 Task: Add Garden Of Life Vanilla Grass Fed Collagen Protein Powder to the cart.
Action: Mouse moved to (223, 117)
Screenshot: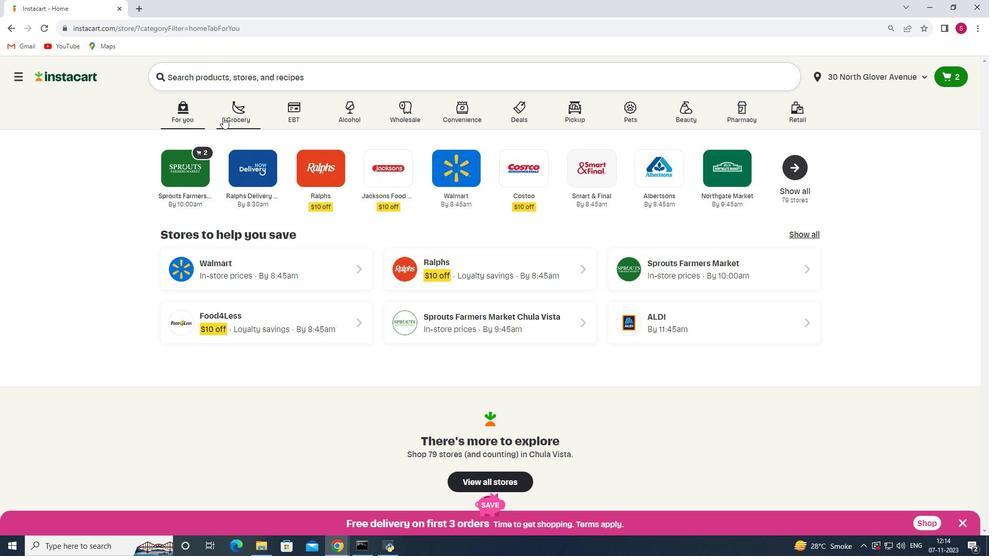
Action: Mouse pressed left at (223, 117)
Screenshot: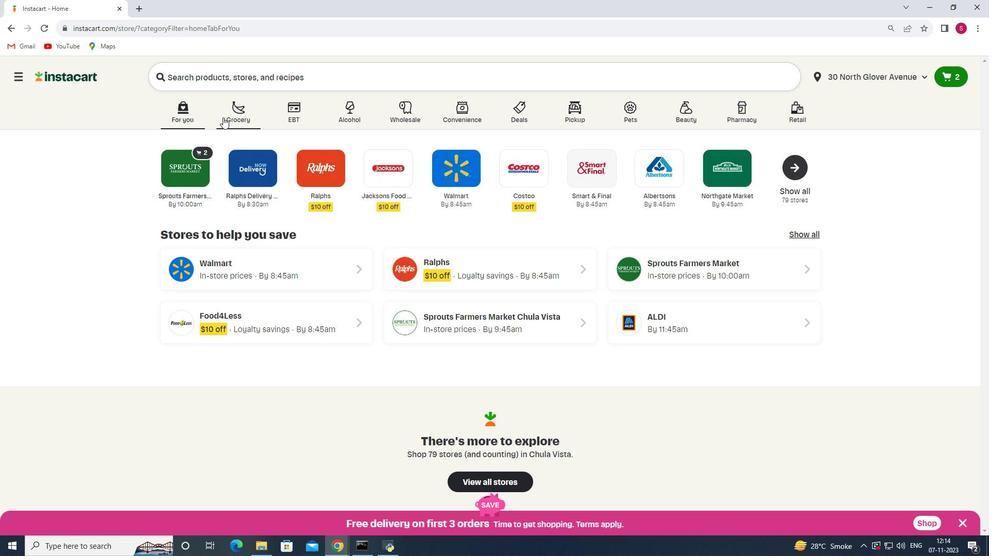 
Action: Mouse moved to (215, 288)
Screenshot: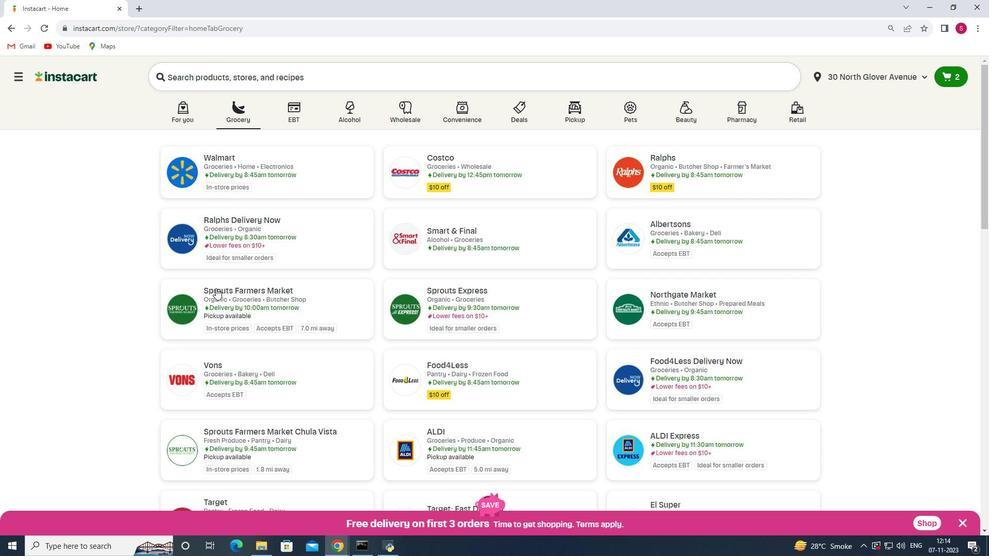 
Action: Mouse pressed left at (215, 288)
Screenshot: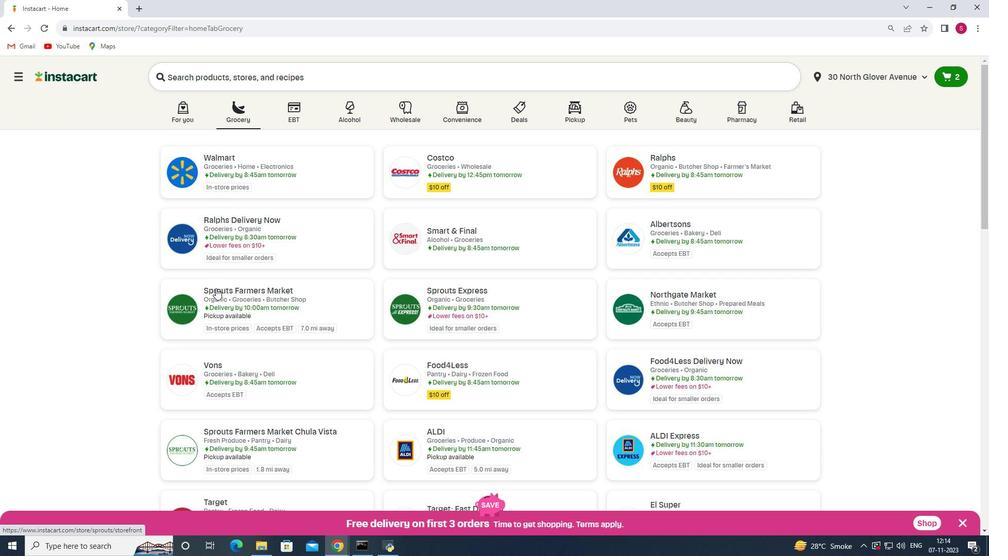 
Action: Mouse moved to (100, 315)
Screenshot: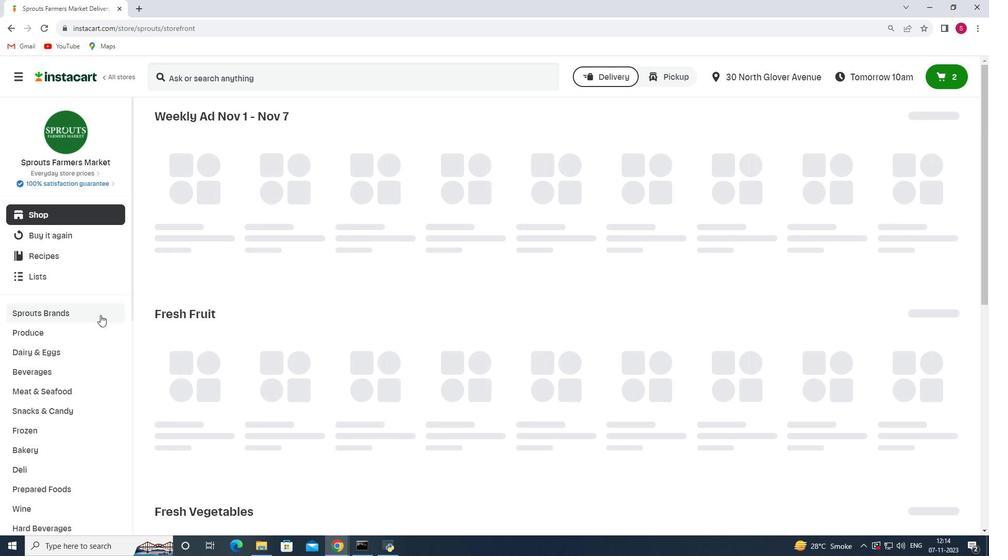 
Action: Mouse scrolled (100, 314) with delta (0, 0)
Screenshot: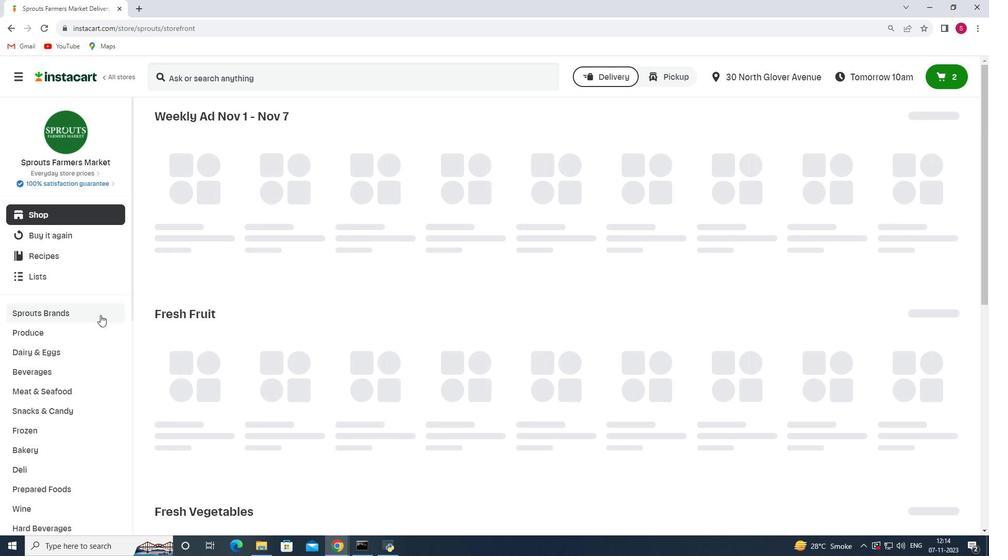 
Action: Mouse scrolled (100, 314) with delta (0, 0)
Screenshot: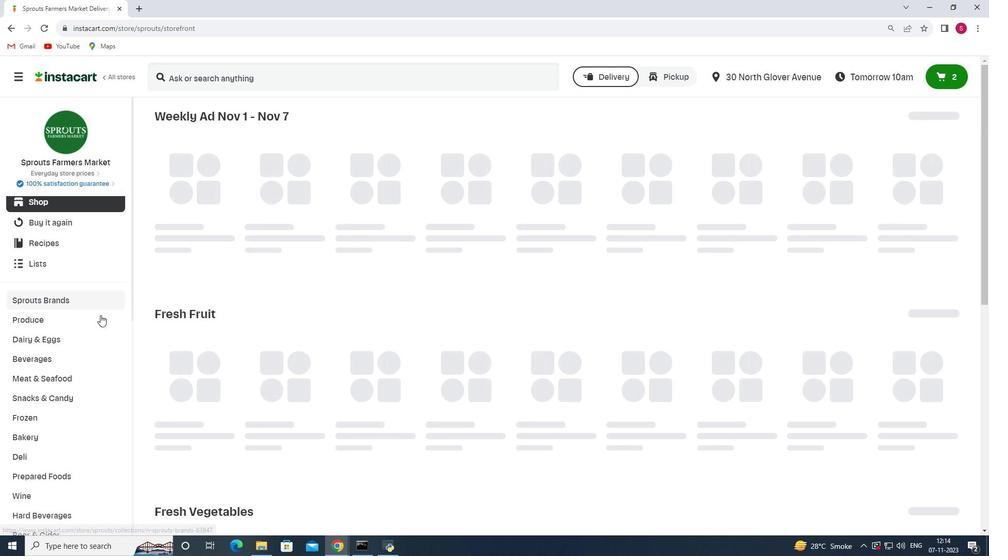 
Action: Mouse scrolled (100, 314) with delta (0, 0)
Screenshot: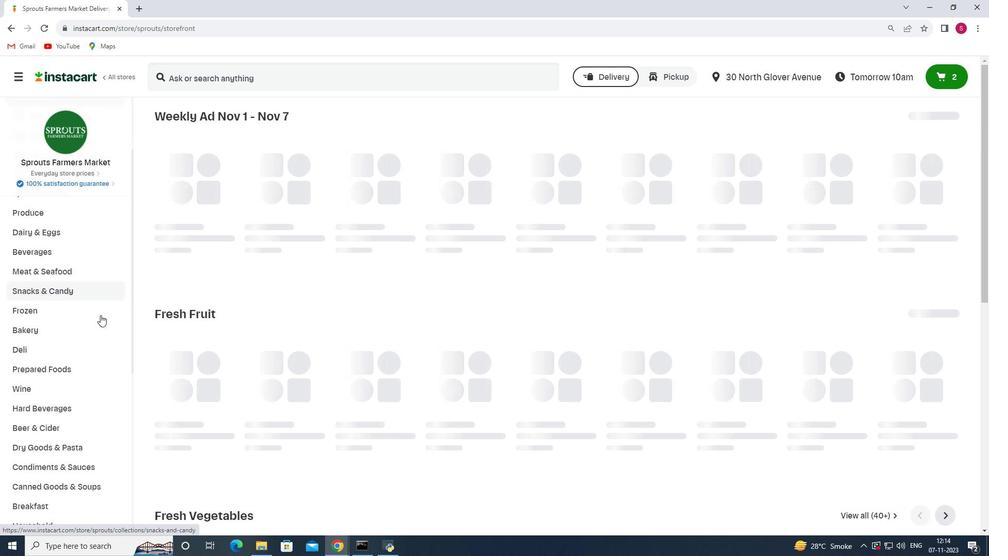 
Action: Mouse scrolled (100, 314) with delta (0, 0)
Screenshot: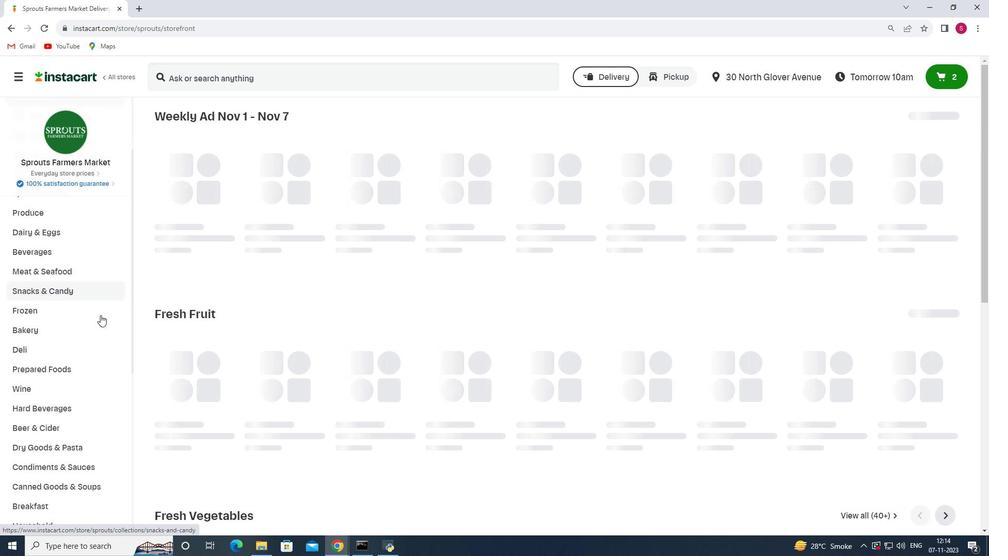 
Action: Mouse scrolled (100, 314) with delta (0, 0)
Screenshot: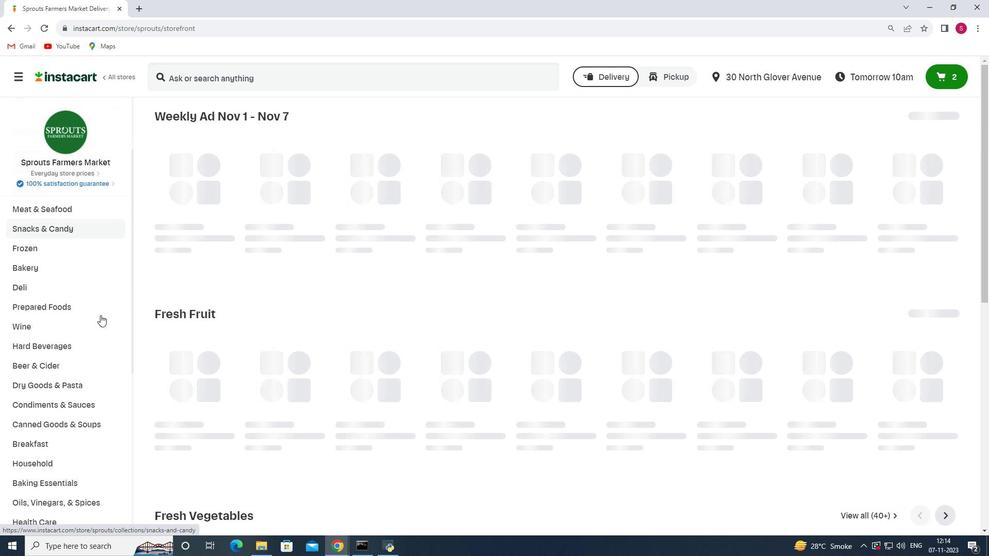 
Action: Mouse scrolled (100, 314) with delta (0, 0)
Screenshot: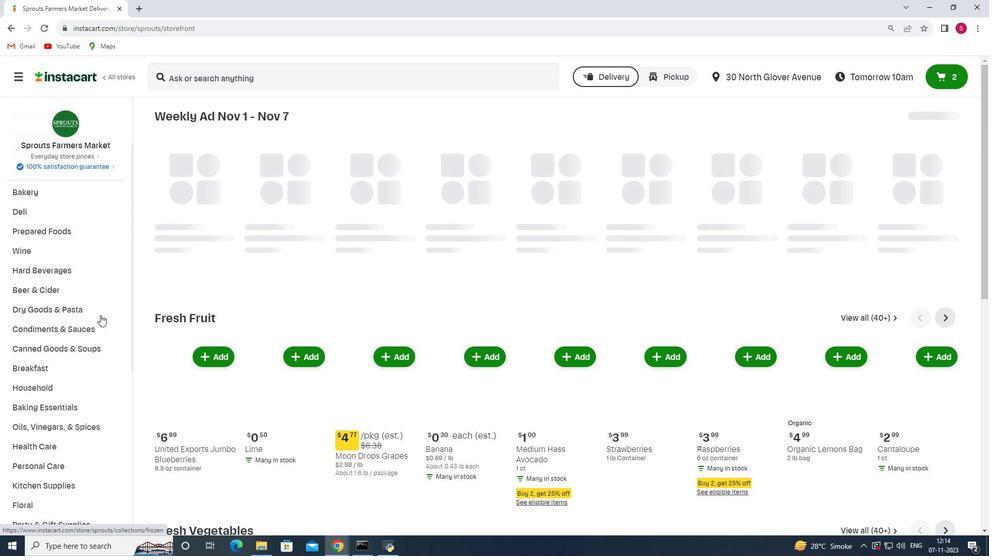
Action: Mouse moved to (99, 315)
Screenshot: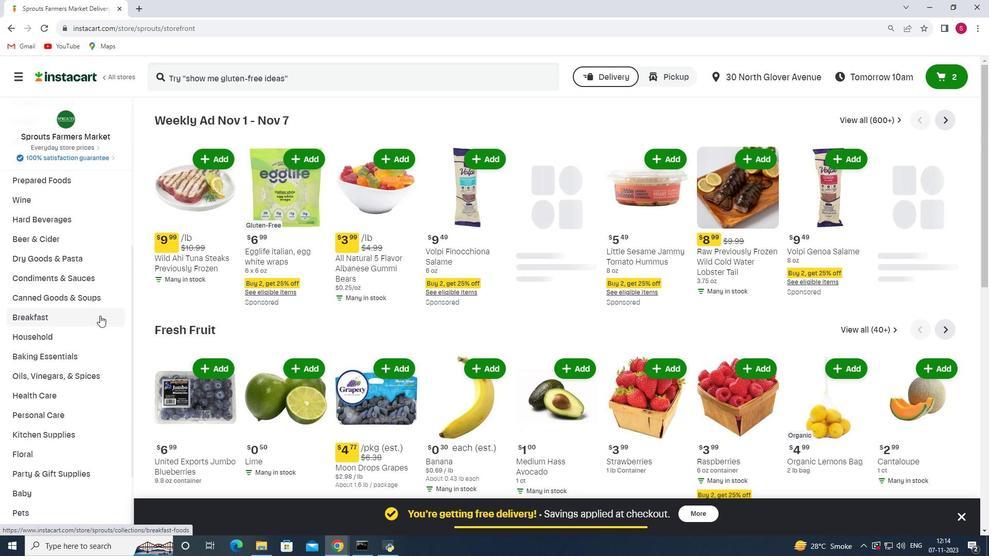 
Action: Mouse scrolled (99, 315) with delta (0, 0)
Screenshot: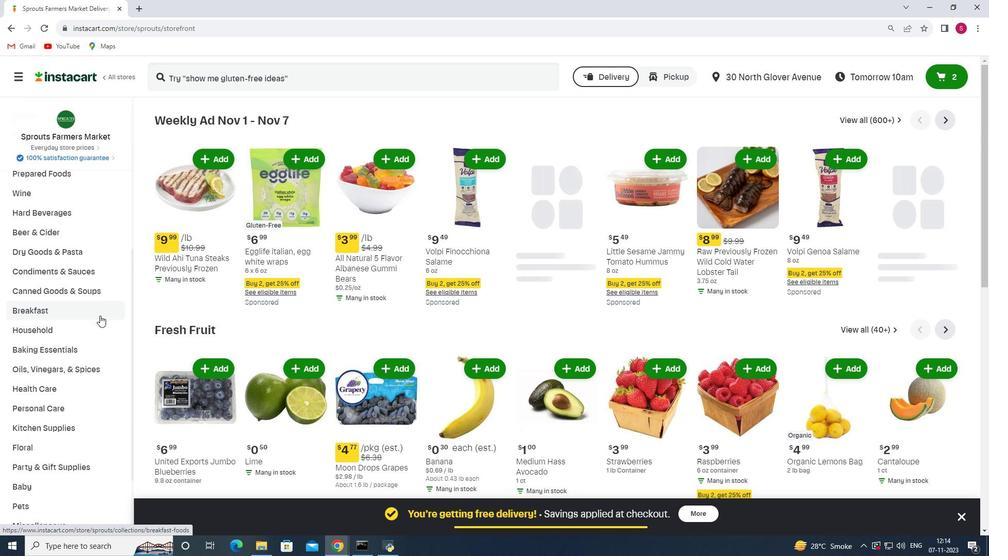 
Action: Mouse moved to (75, 341)
Screenshot: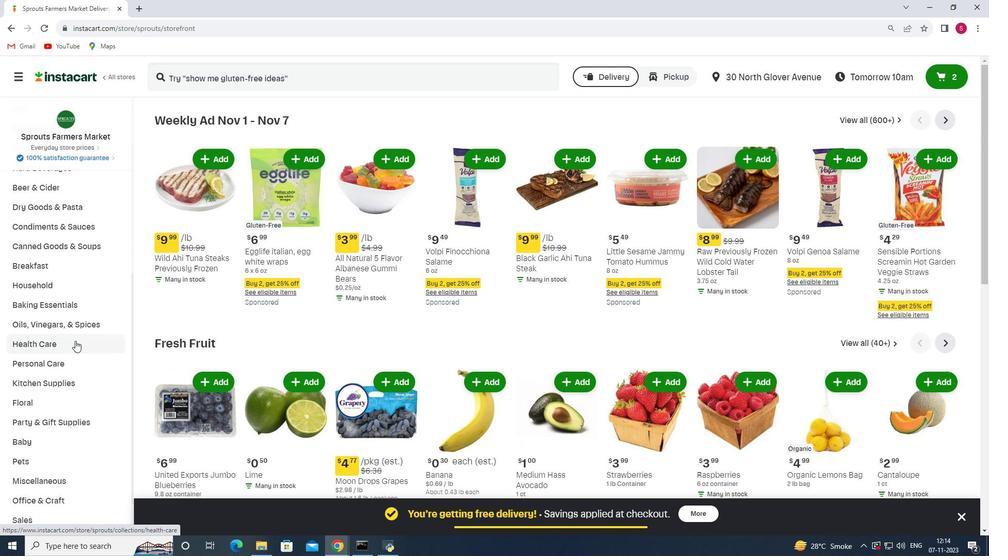 
Action: Mouse pressed left at (75, 341)
Screenshot: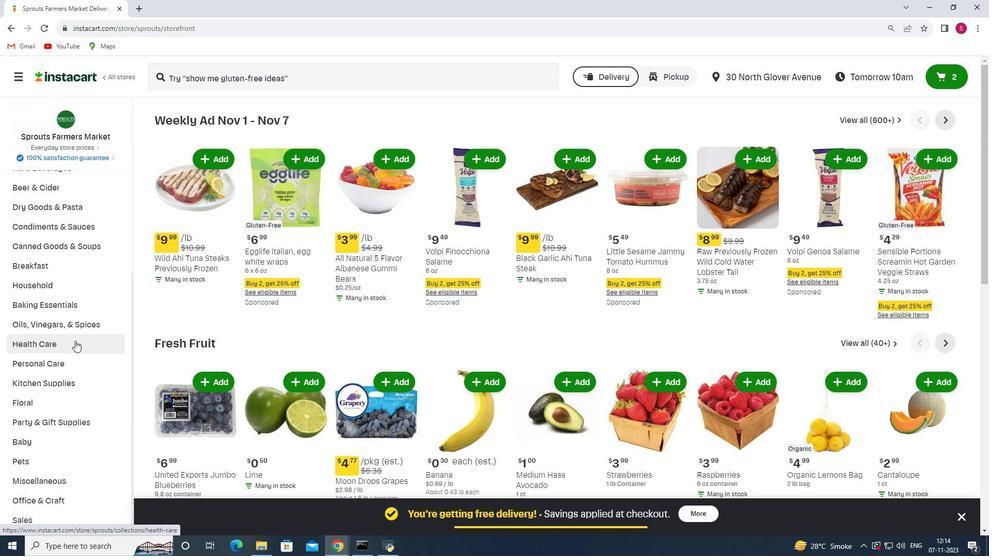 
Action: Mouse moved to (344, 138)
Screenshot: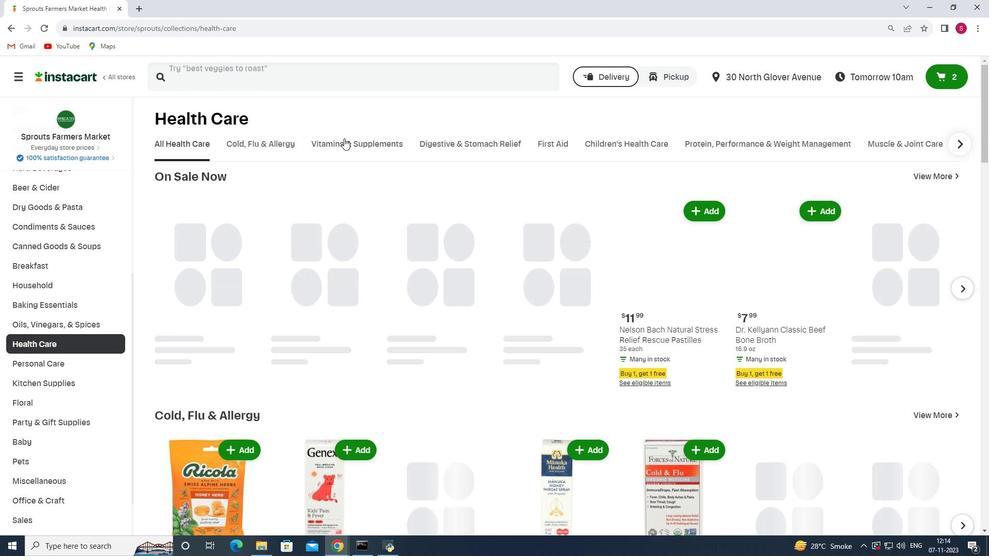 
Action: Mouse pressed left at (344, 138)
Screenshot: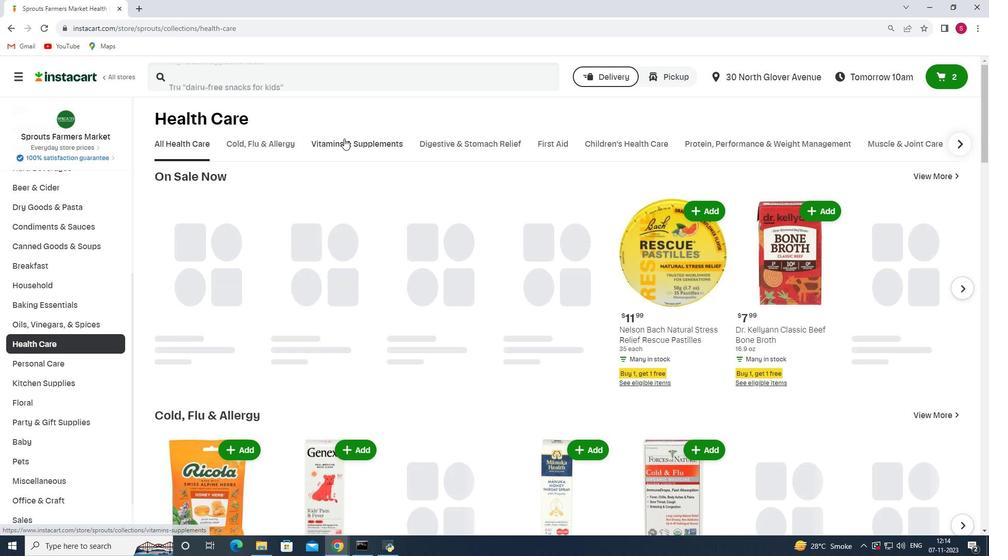 
Action: Mouse moved to (389, 180)
Screenshot: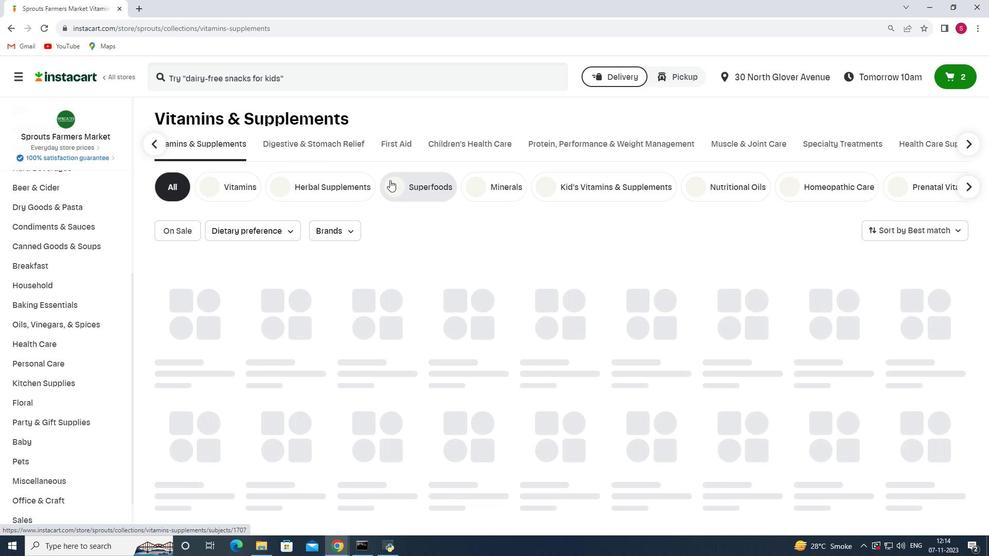 
Action: Mouse pressed left at (389, 180)
Screenshot: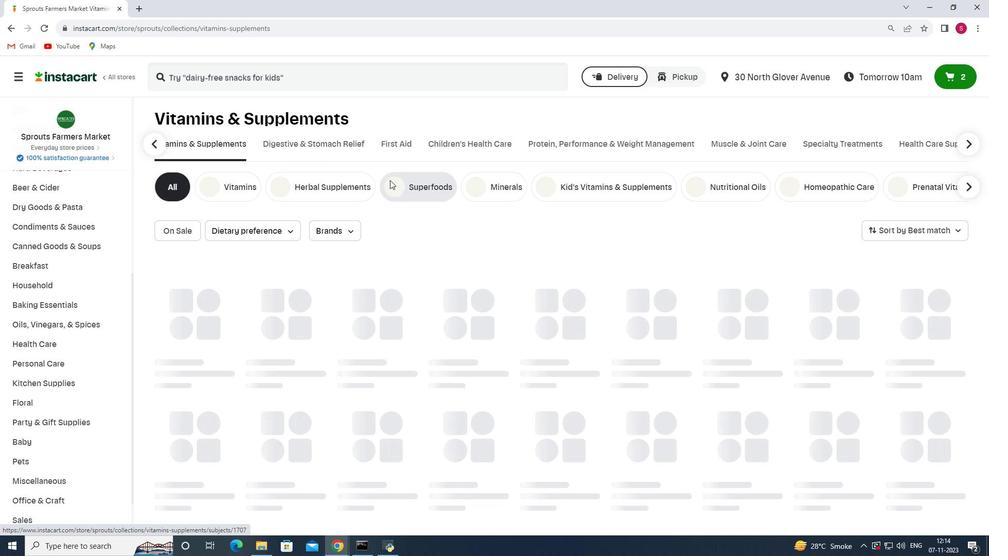 
Action: Mouse moved to (295, 78)
Screenshot: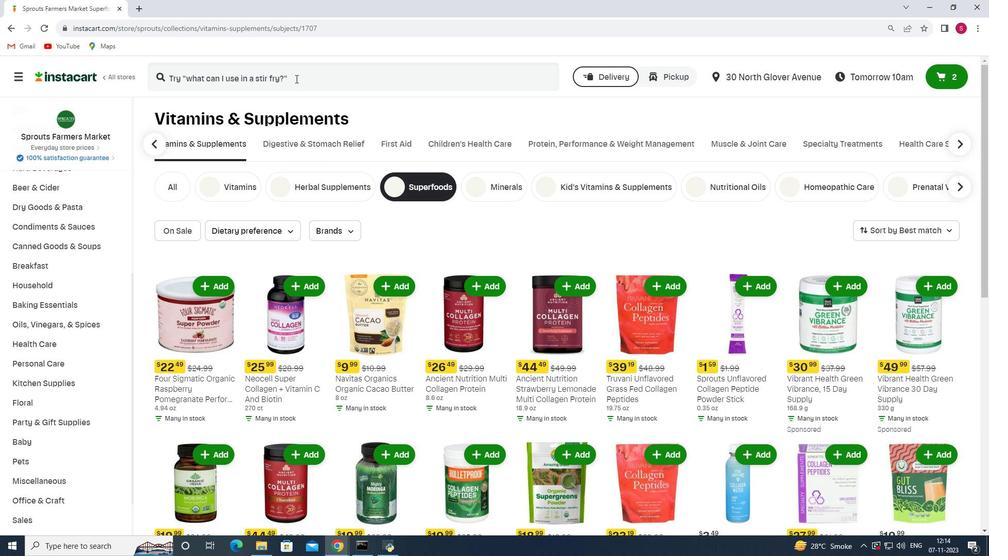 
Action: Mouse pressed left at (295, 78)
Screenshot: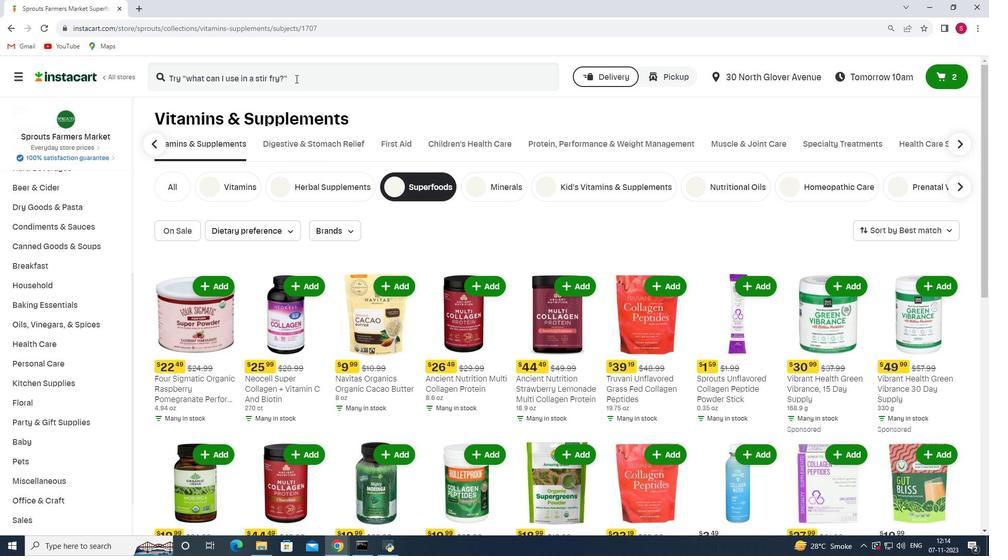 
Action: Key pressed <Key.shift>Garden<Key.space><Key.shift>Of<Key.space><Key.shift>life<Key.space><Key.shift>Vanilla<Key.space><Key.shift>Grass<Key.space><Key.shift>Fed<Key.space><Key.shift>Collagen<Key.space><Key.shift>Protein<Key.space><Key.shift>Powder<Key.enter>
Screenshot: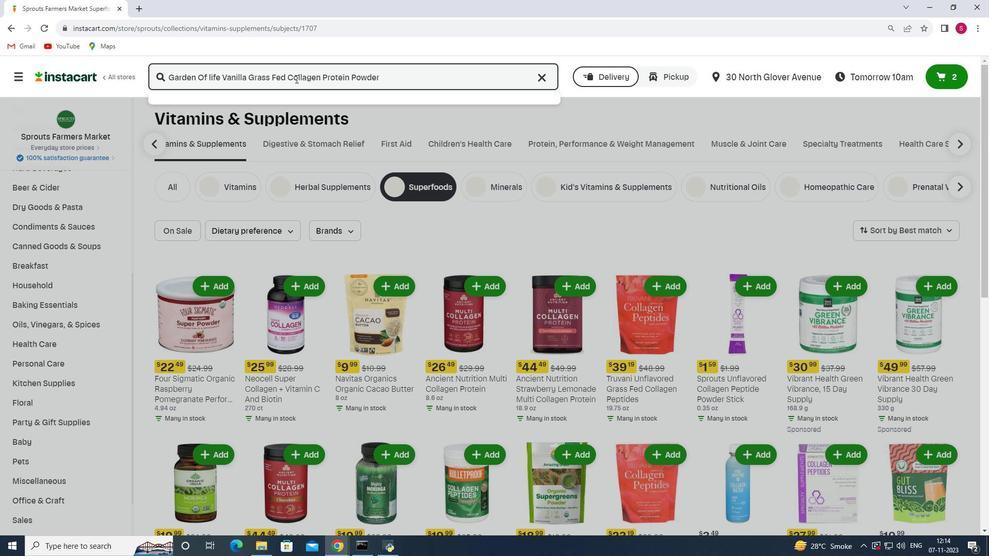 
Action: Mouse moved to (374, 191)
Screenshot: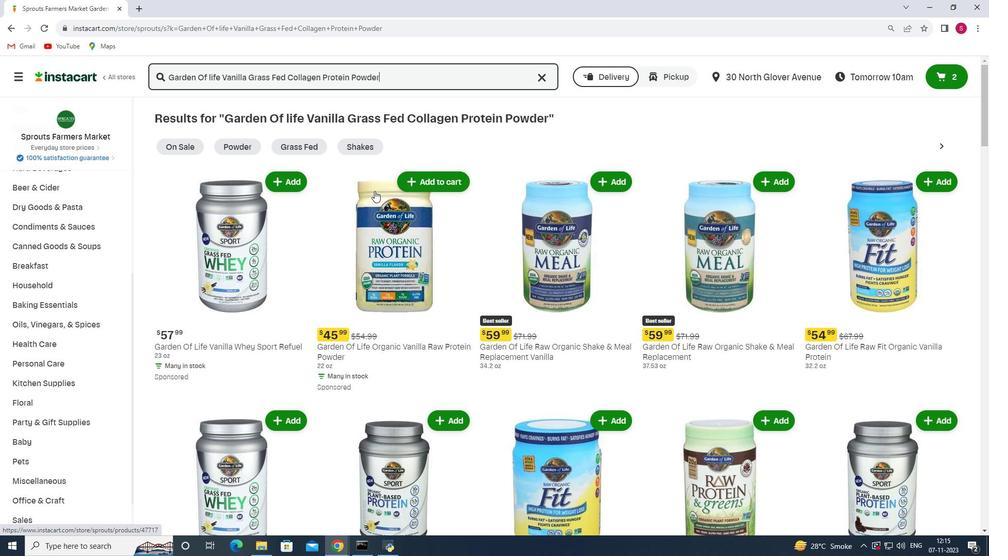 
Action: Mouse scrolled (374, 190) with delta (0, 0)
Screenshot: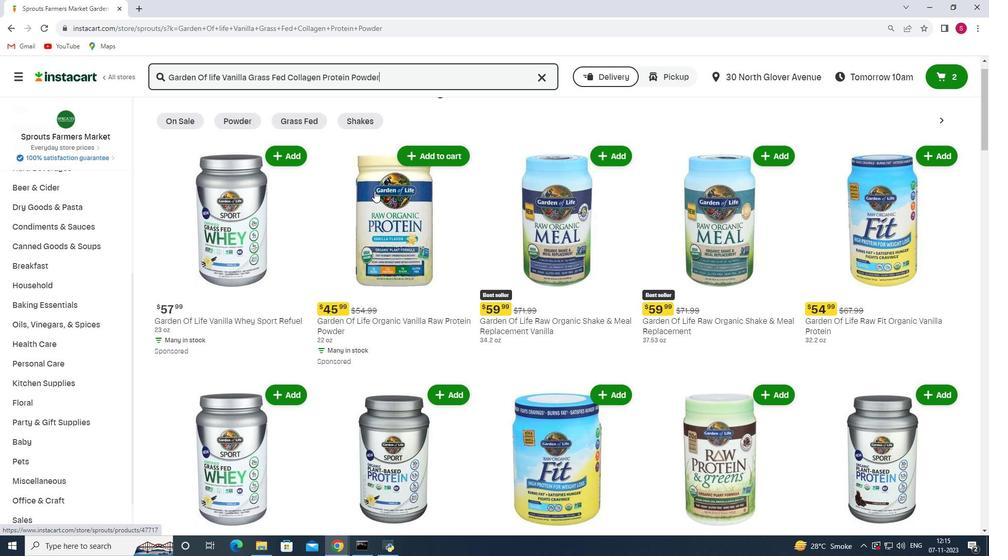 
Action: Mouse scrolled (374, 190) with delta (0, 0)
Screenshot: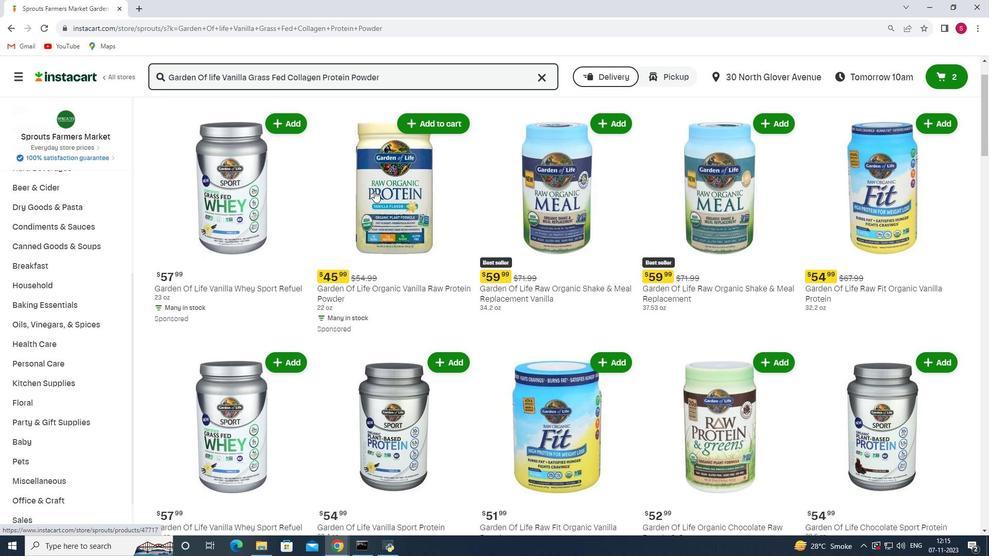 
Action: Mouse scrolled (374, 190) with delta (0, 0)
Screenshot: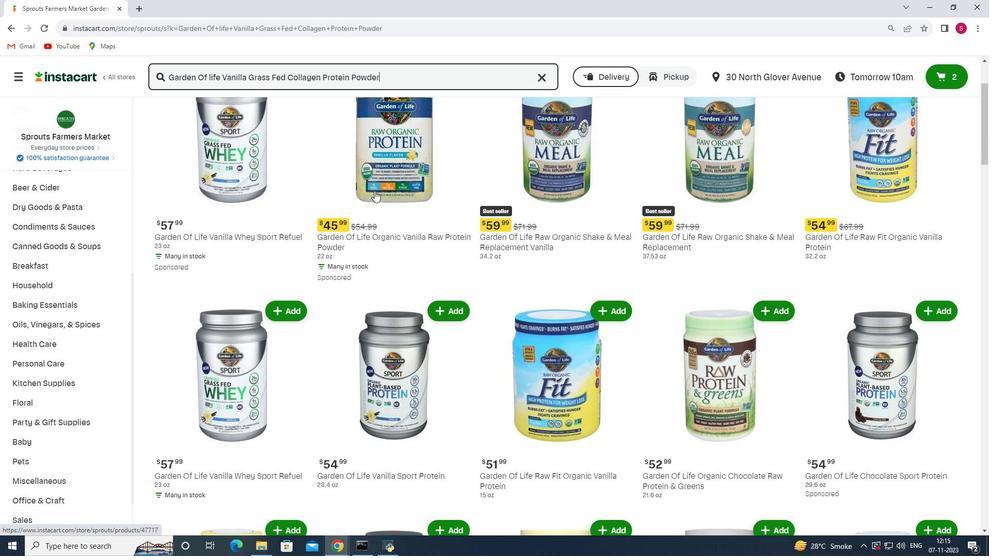 
Action: Mouse scrolled (374, 190) with delta (0, 0)
Screenshot: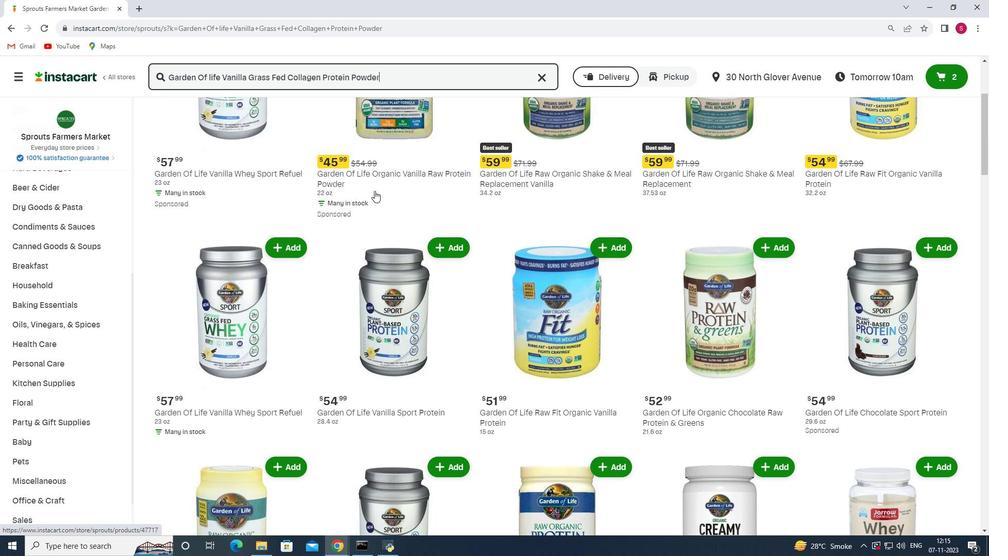 
Action: Mouse scrolled (374, 190) with delta (0, 0)
Screenshot: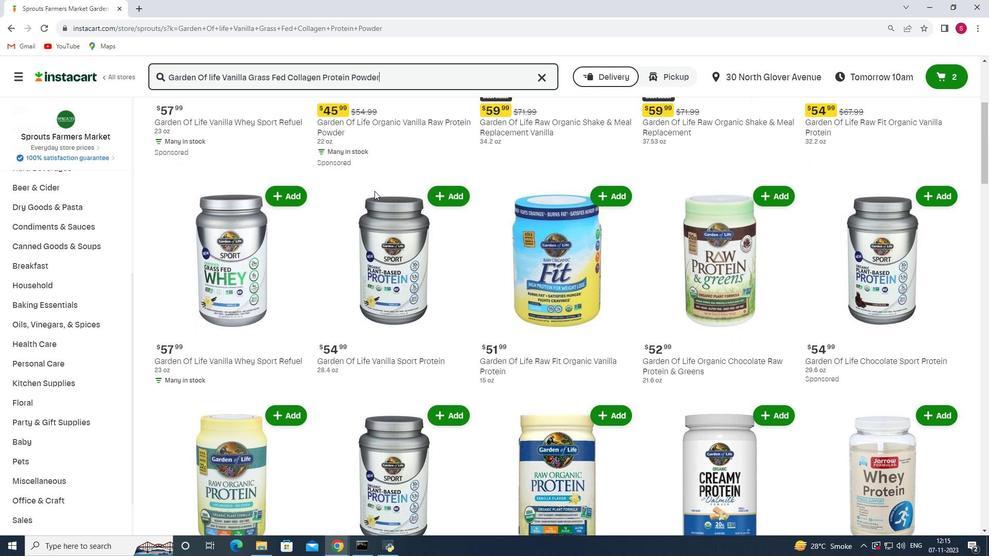 
Action: Mouse scrolled (374, 190) with delta (0, 0)
Screenshot: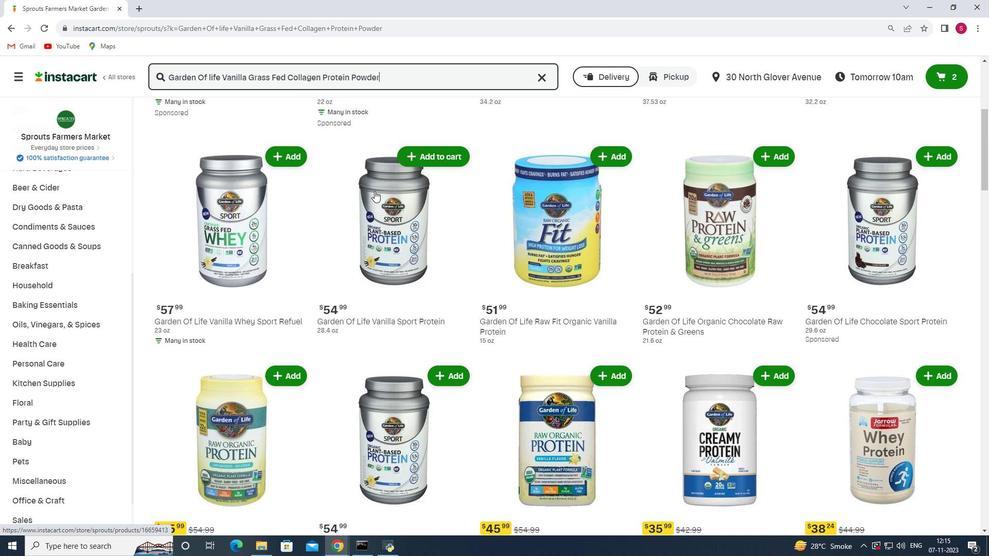 
Action: Mouse scrolled (374, 190) with delta (0, 0)
Screenshot: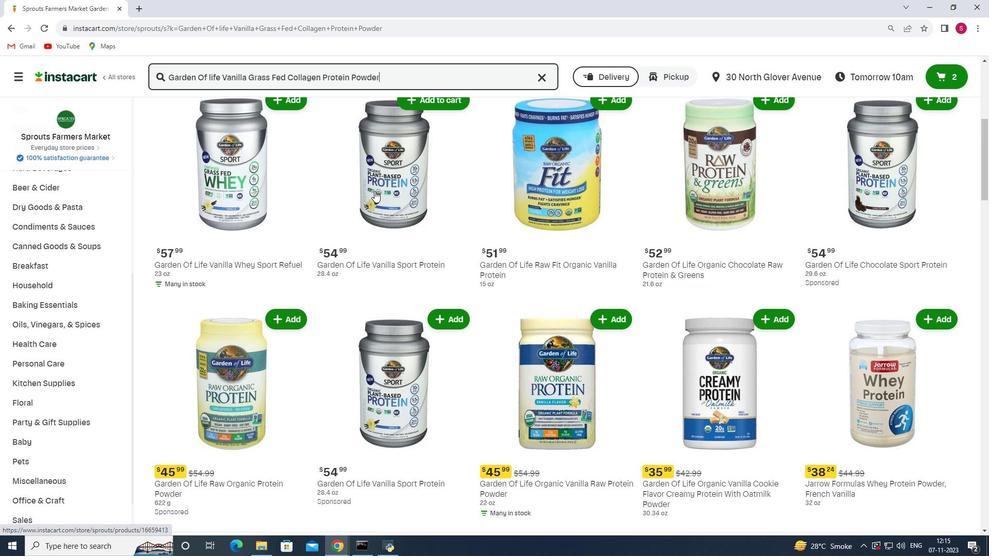 
Action: Mouse scrolled (374, 190) with delta (0, 0)
Screenshot: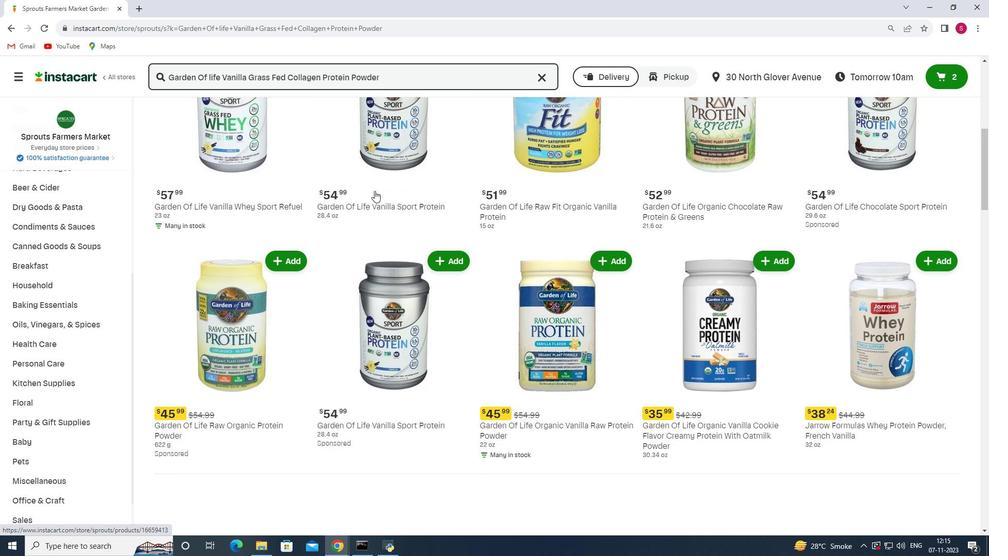 
Action: Mouse scrolled (374, 190) with delta (0, 0)
Screenshot: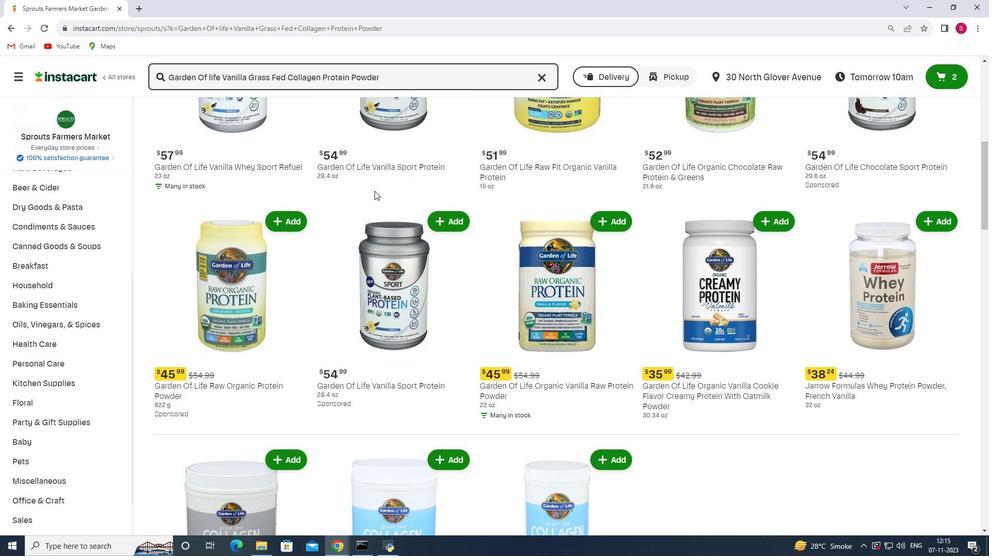 
Action: Mouse scrolled (374, 190) with delta (0, 0)
Screenshot: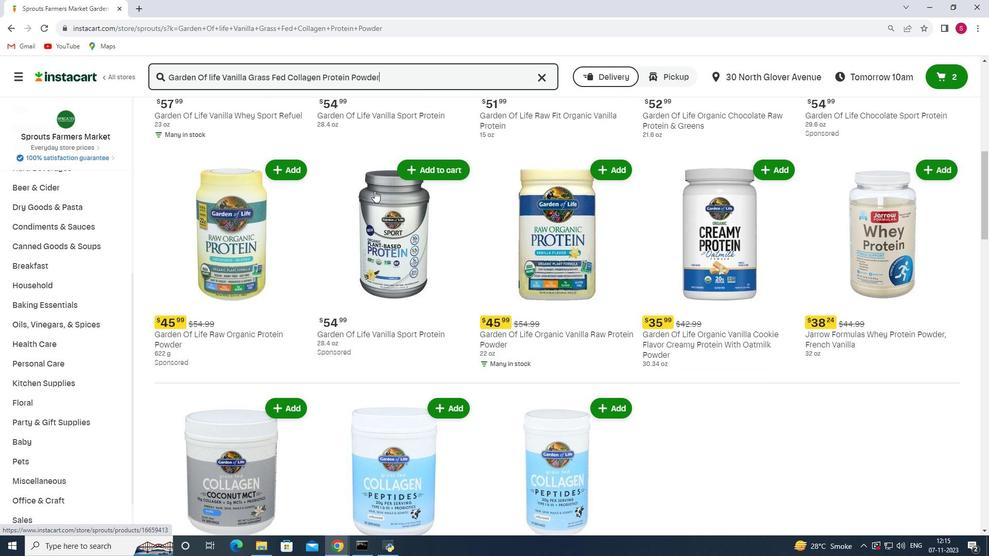 
Action: Mouse scrolled (374, 190) with delta (0, 0)
Screenshot: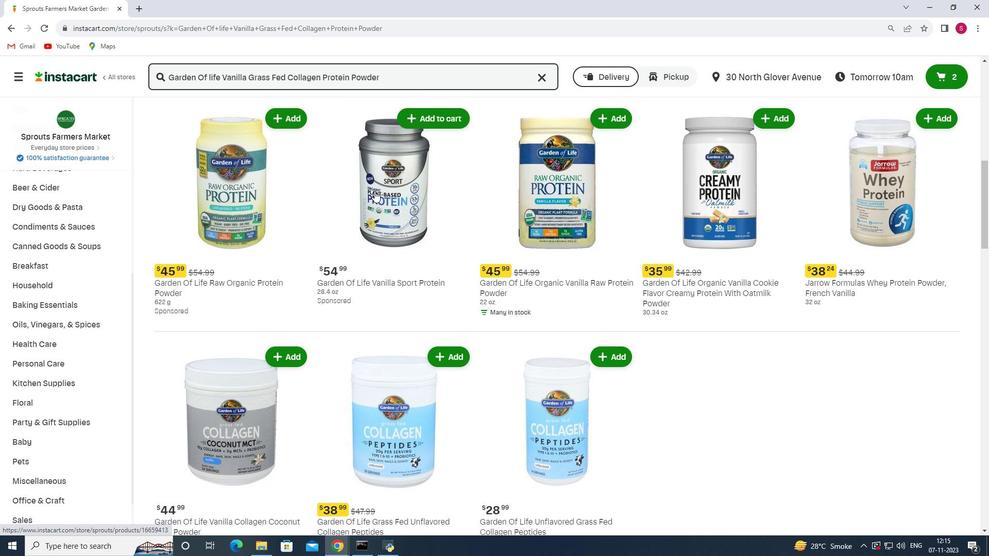 
Action: Mouse scrolled (374, 190) with delta (0, 0)
Screenshot: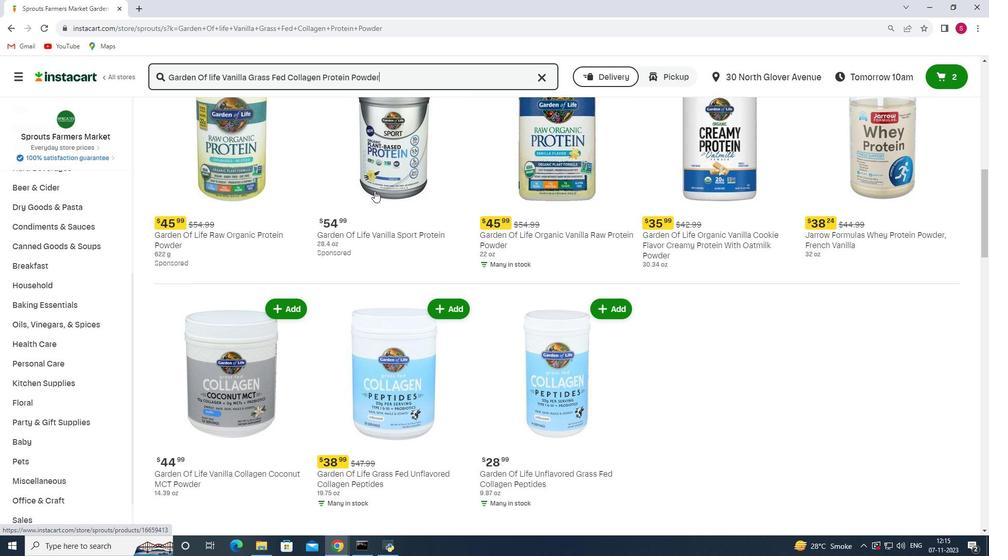 
Action: Mouse scrolled (374, 190) with delta (0, 0)
Screenshot: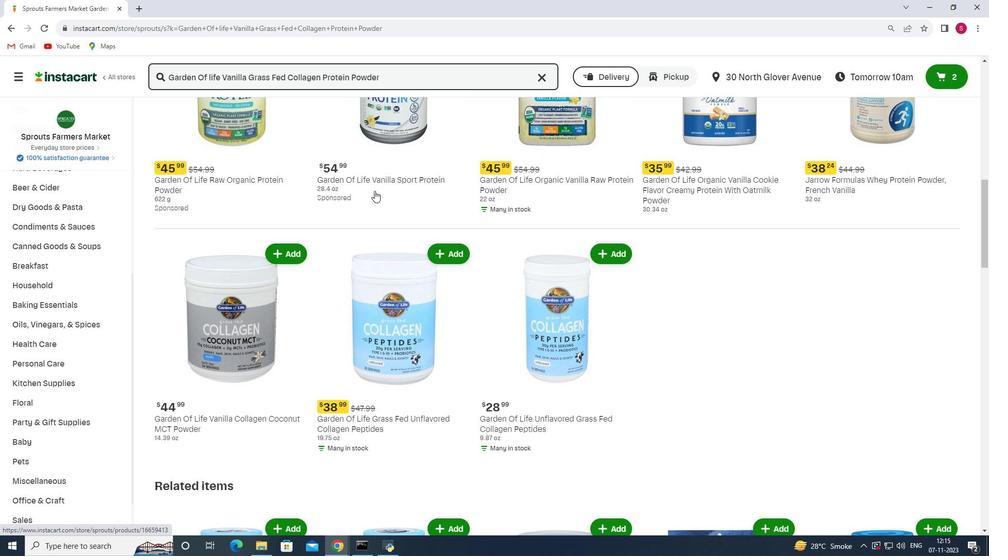 
Action: Mouse scrolled (374, 190) with delta (0, 0)
Screenshot: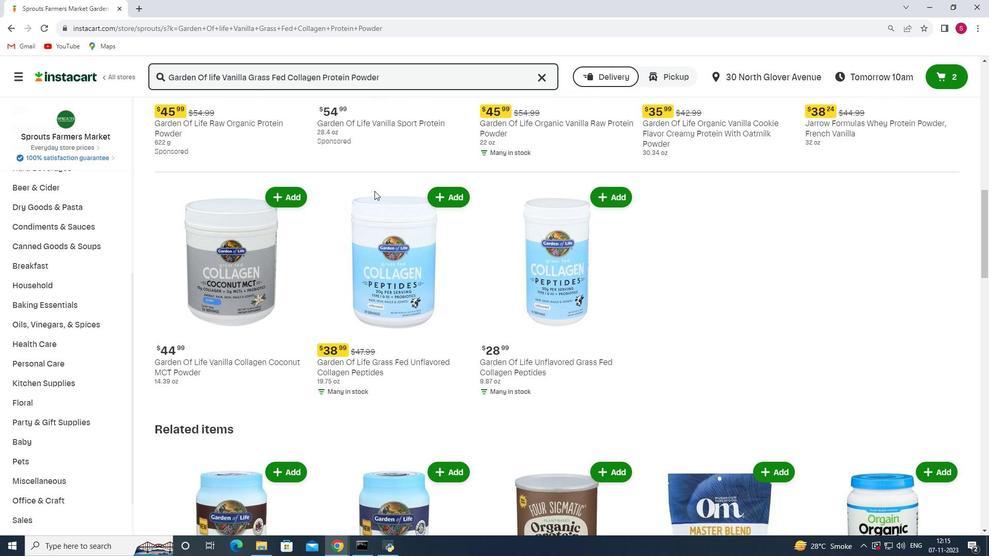 
Action: Mouse scrolled (374, 190) with delta (0, 0)
Screenshot: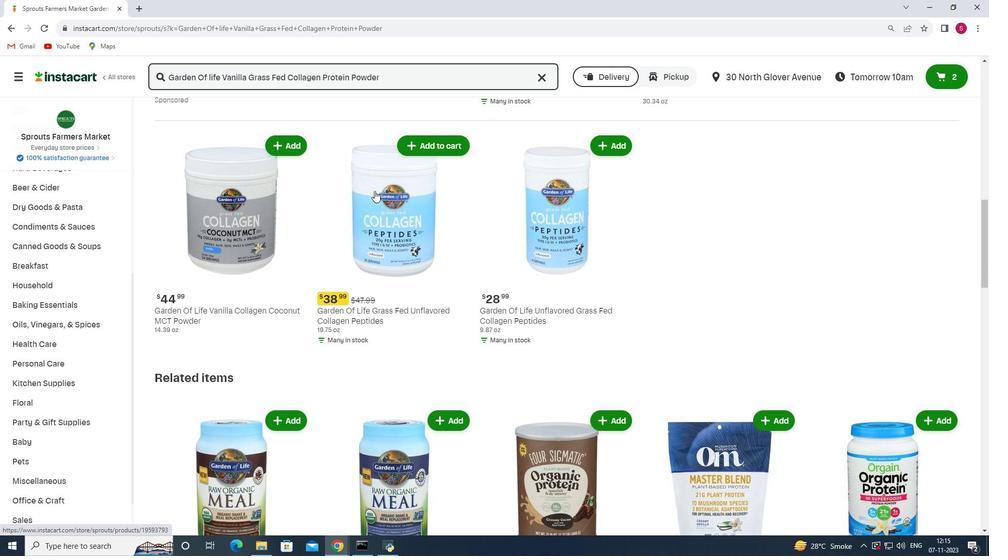 
Action: Mouse scrolled (374, 190) with delta (0, 0)
Screenshot: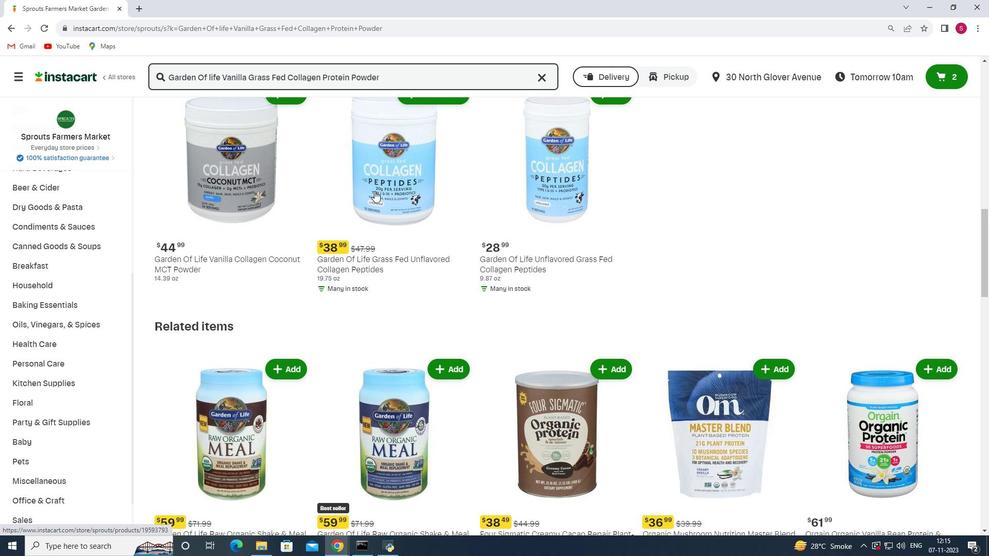 
Action: Mouse scrolled (374, 190) with delta (0, 0)
Screenshot: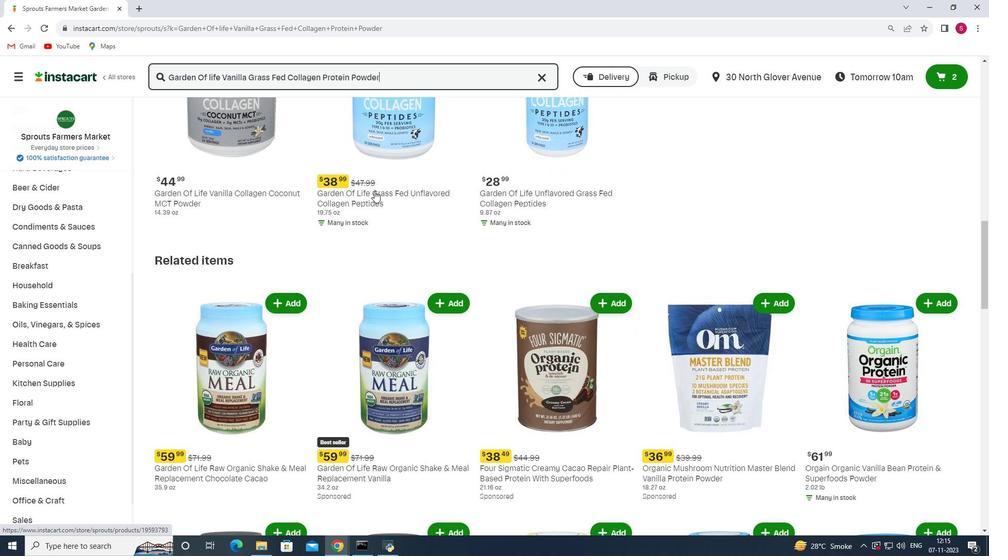 
Action: Mouse scrolled (374, 190) with delta (0, 0)
Screenshot: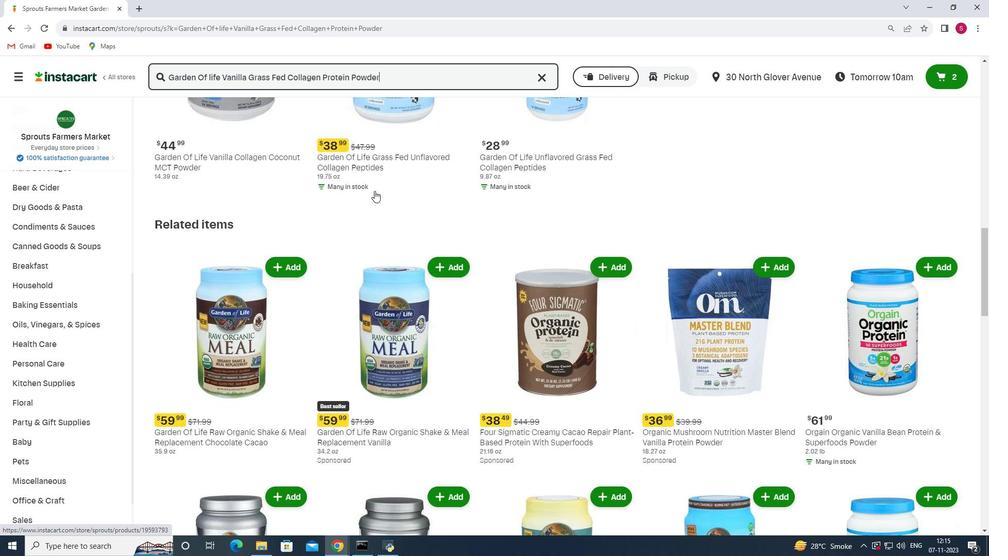 
Action: Mouse scrolled (374, 190) with delta (0, 0)
Screenshot: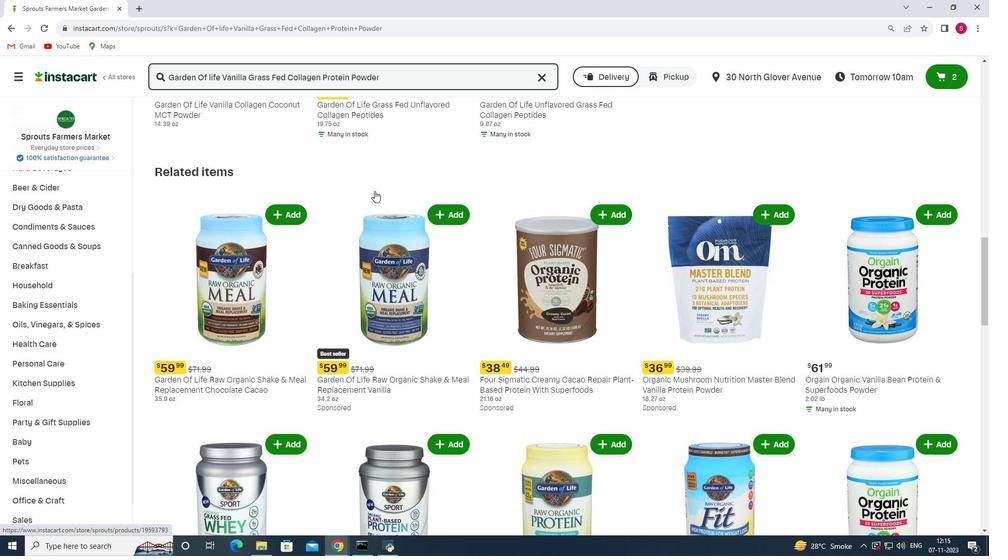 
Action: Mouse scrolled (374, 190) with delta (0, 0)
Screenshot: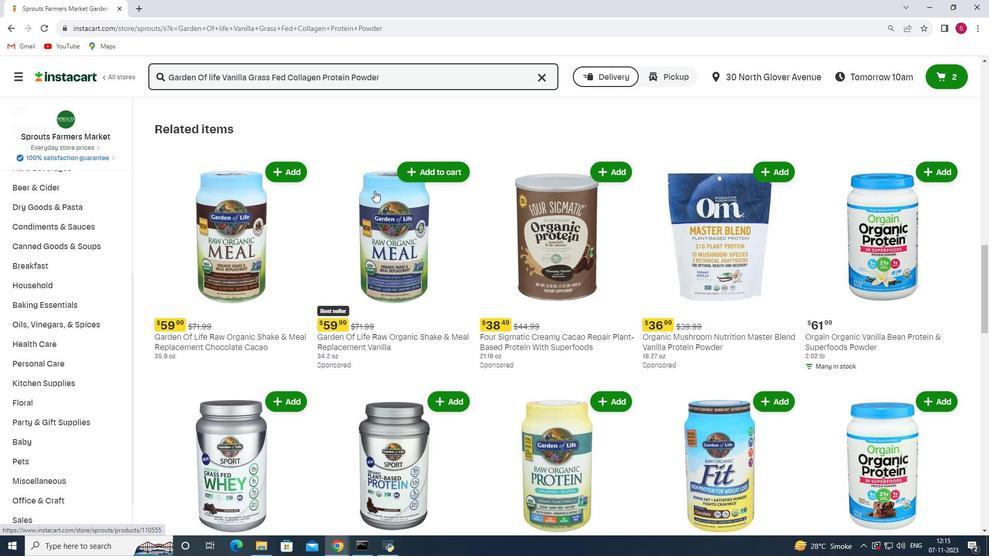 
Action: Mouse scrolled (374, 190) with delta (0, 0)
Screenshot: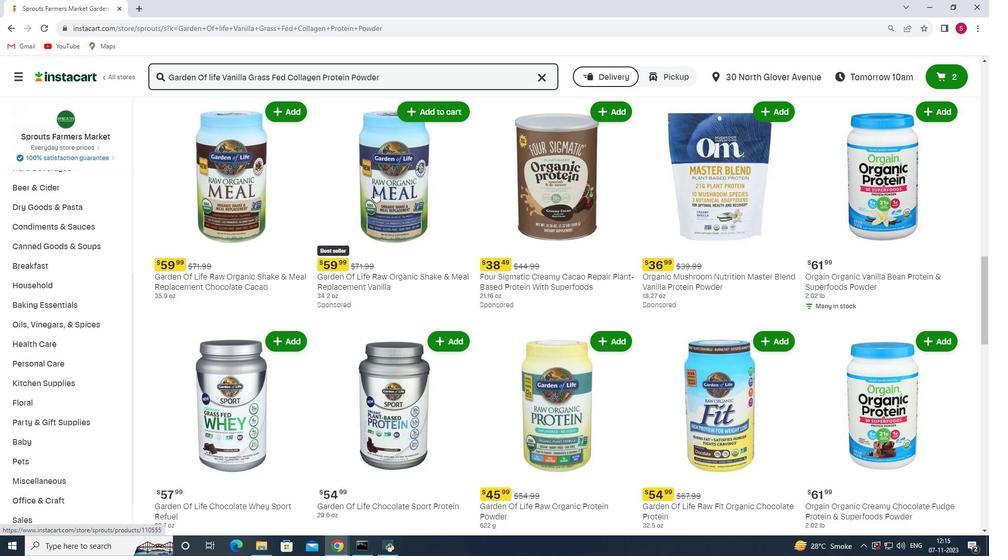 
Action: Mouse scrolled (374, 190) with delta (0, 0)
Screenshot: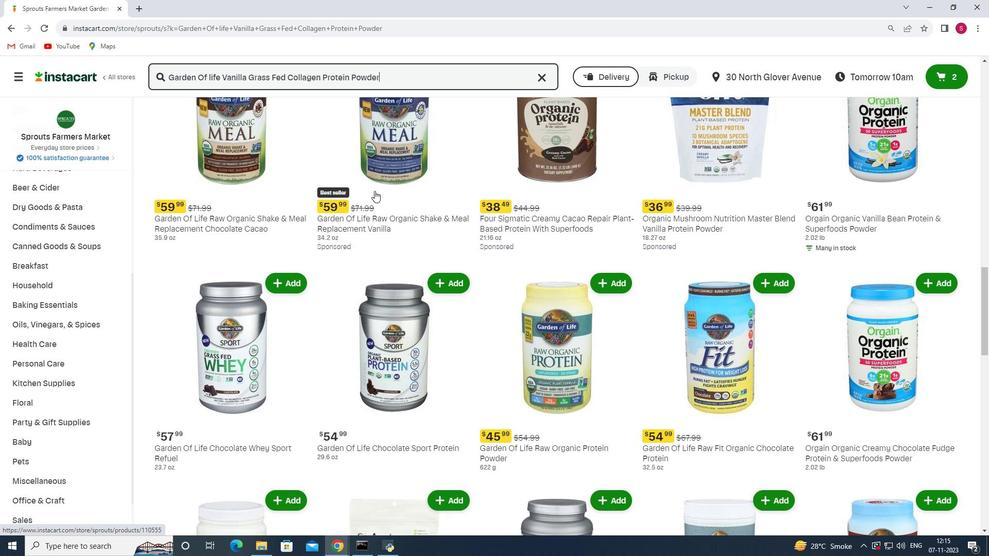 
Action: Mouse scrolled (374, 190) with delta (0, 0)
Screenshot: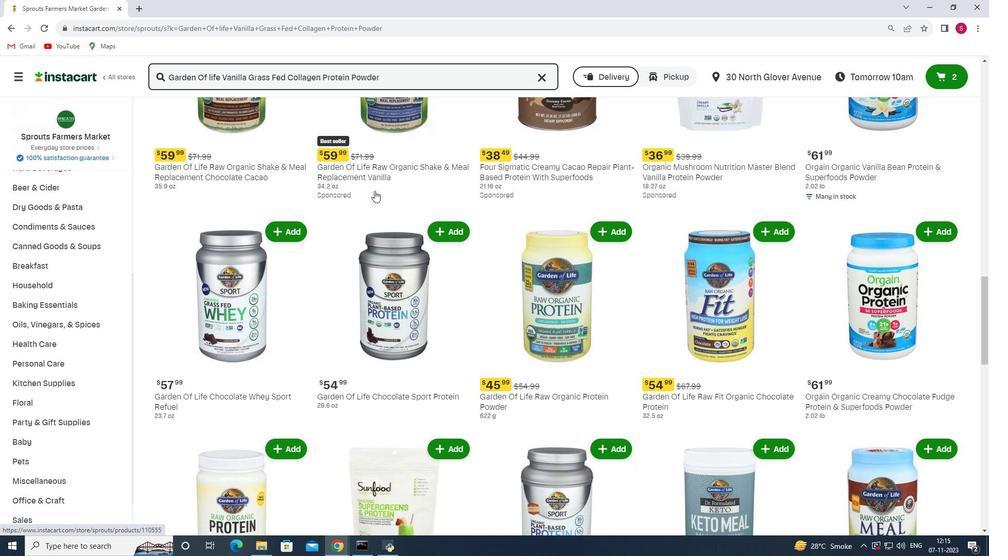 
Action: Mouse scrolled (374, 190) with delta (0, 0)
Screenshot: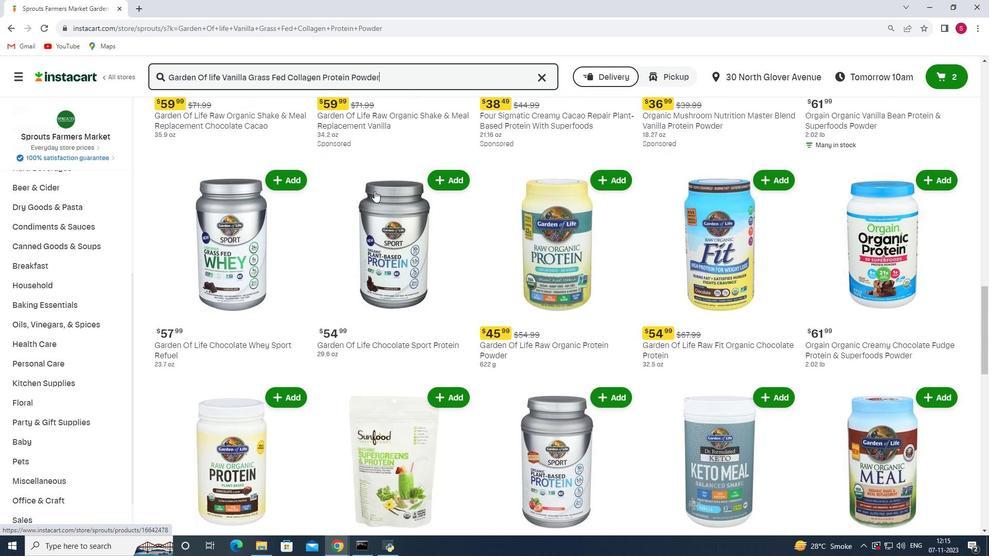 
Action: Mouse scrolled (374, 190) with delta (0, 0)
Screenshot: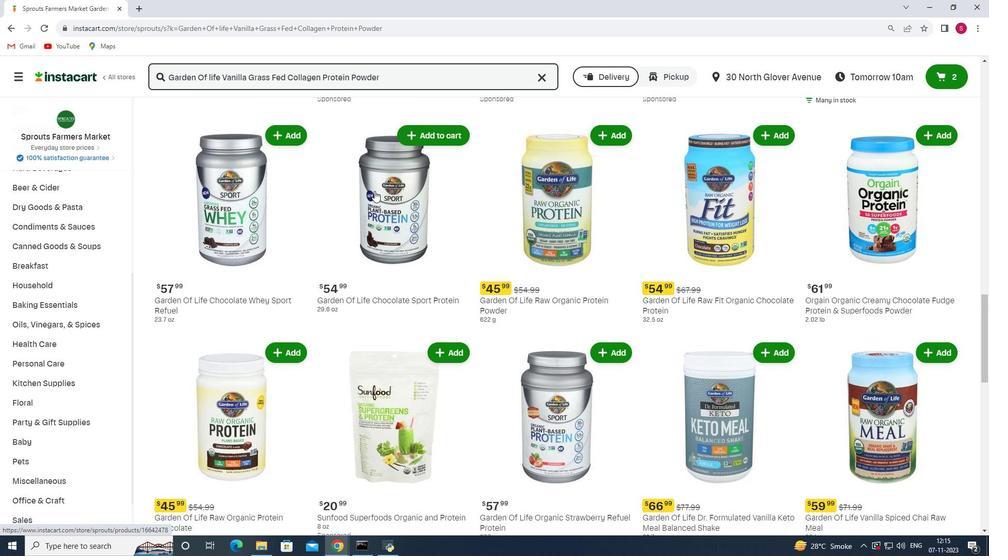 
Action: Mouse scrolled (374, 190) with delta (0, 0)
Screenshot: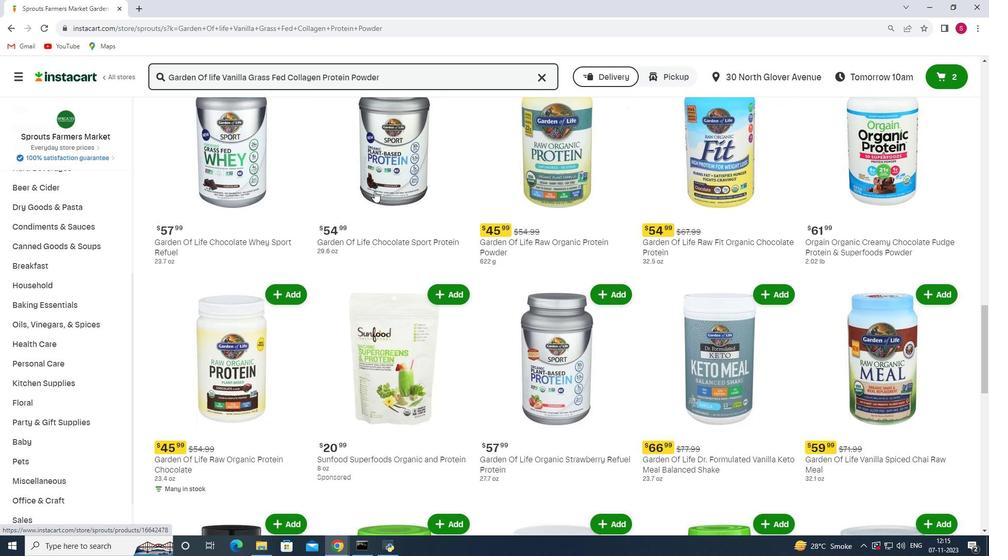 
Action: Mouse scrolled (374, 190) with delta (0, 0)
Screenshot: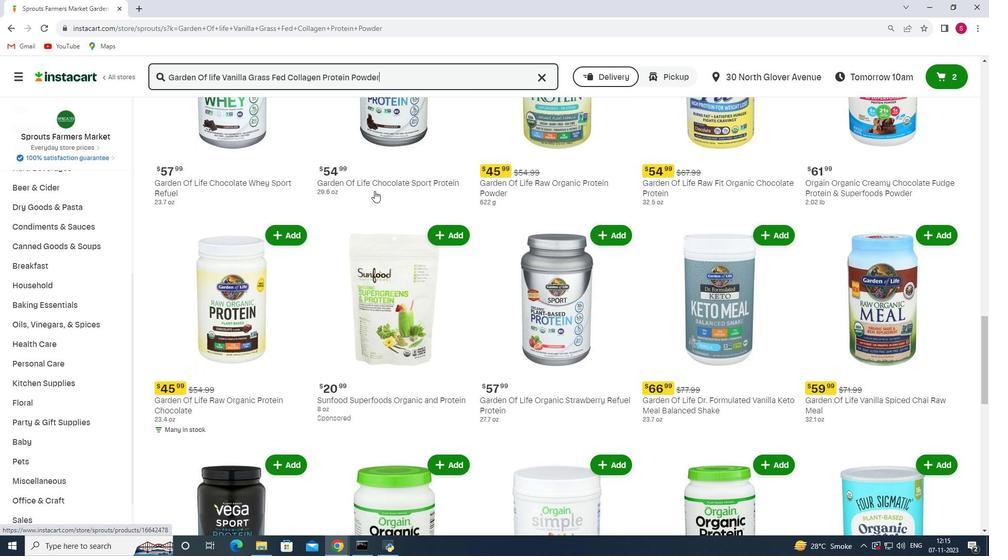 
Action: Mouse scrolled (374, 190) with delta (0, 0)
Screenshot: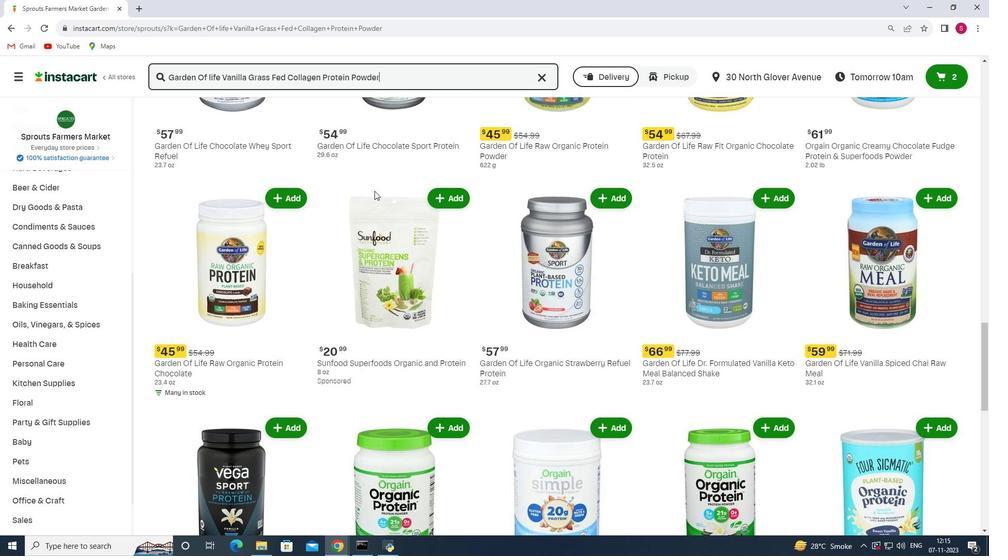 
Action: Mouse scrolled (374, 190) with delta (0, 0)
Screenshot: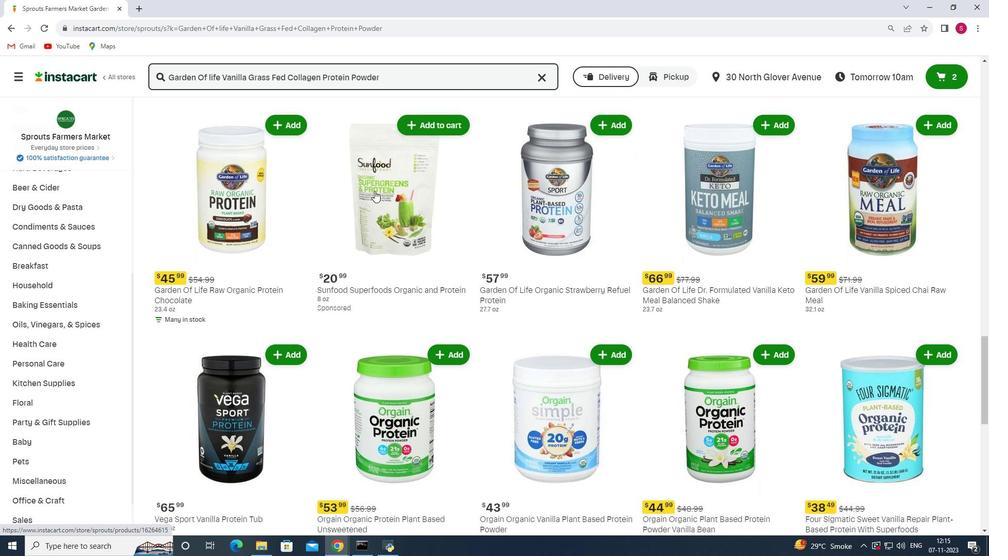 
Action: Mouse scrolled (374, 190) with delta (0, 0)
Screenshot: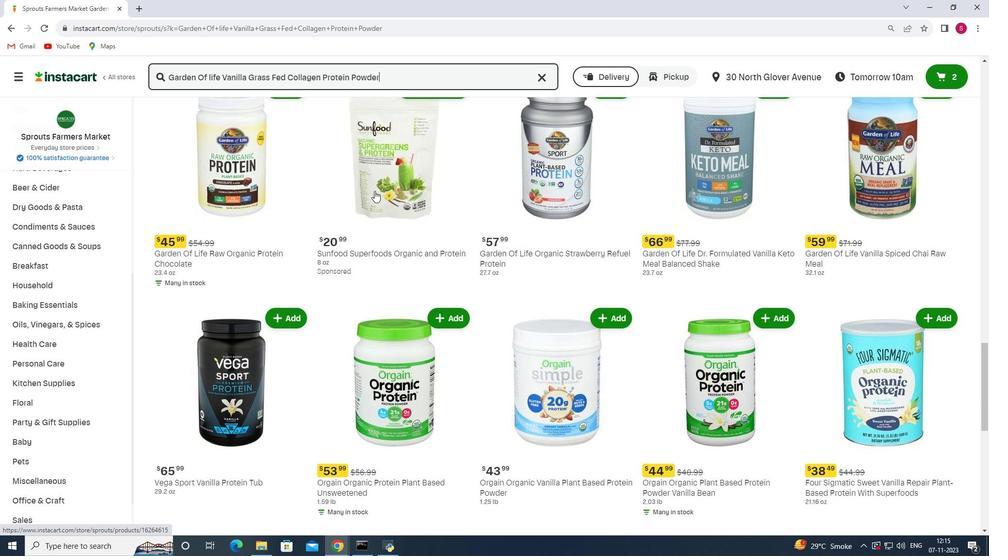 
Action: Mouse scrolled (374, 190) with delta (0, 0)
Screenshot: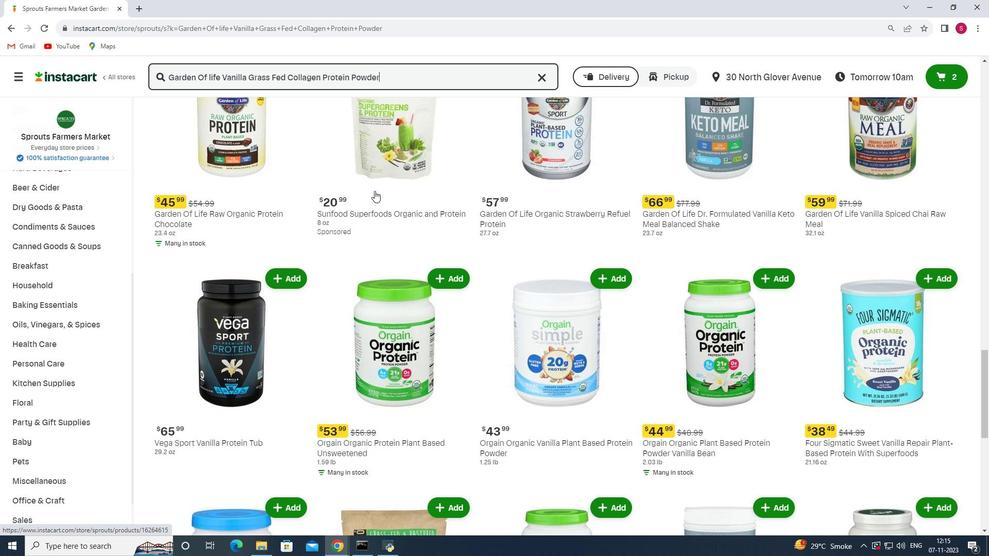 
Action: Mouse scrolled (374, 190) with delta (0, 0)
Screenshot: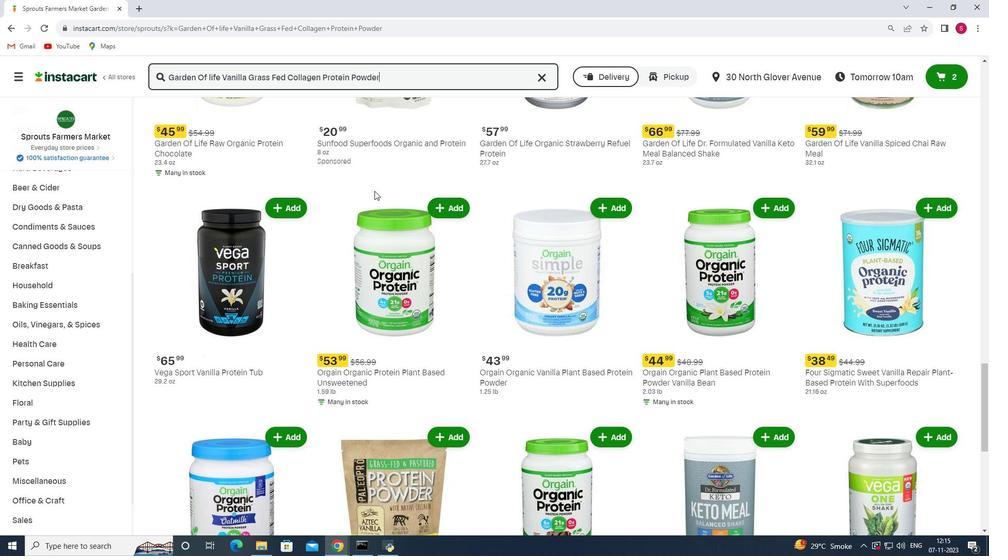 
Action: Mouse scrolled (374, 190) with delta (0, 0)
Screenshot: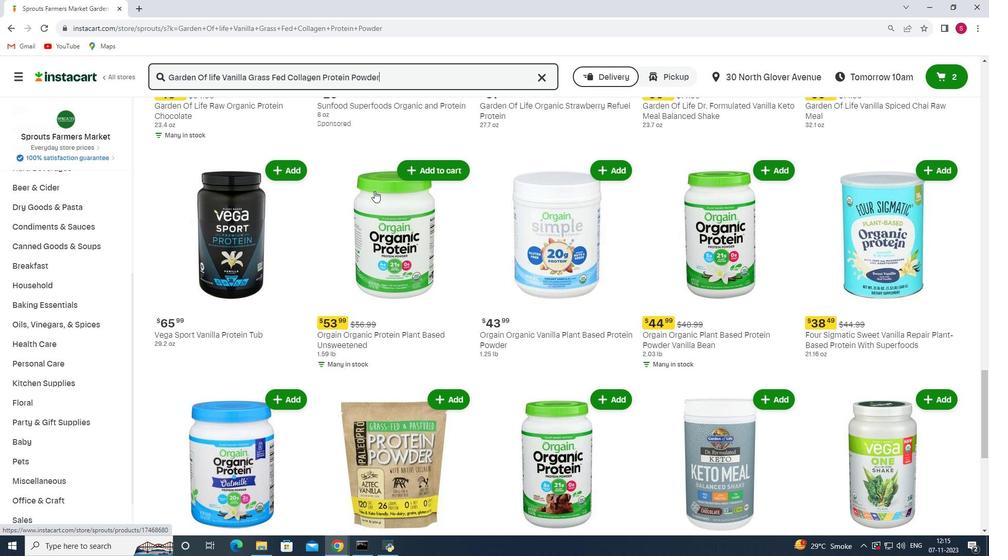 
Action: Mouse scrolled (374, 190) with delta (0, 0)
Screenshot: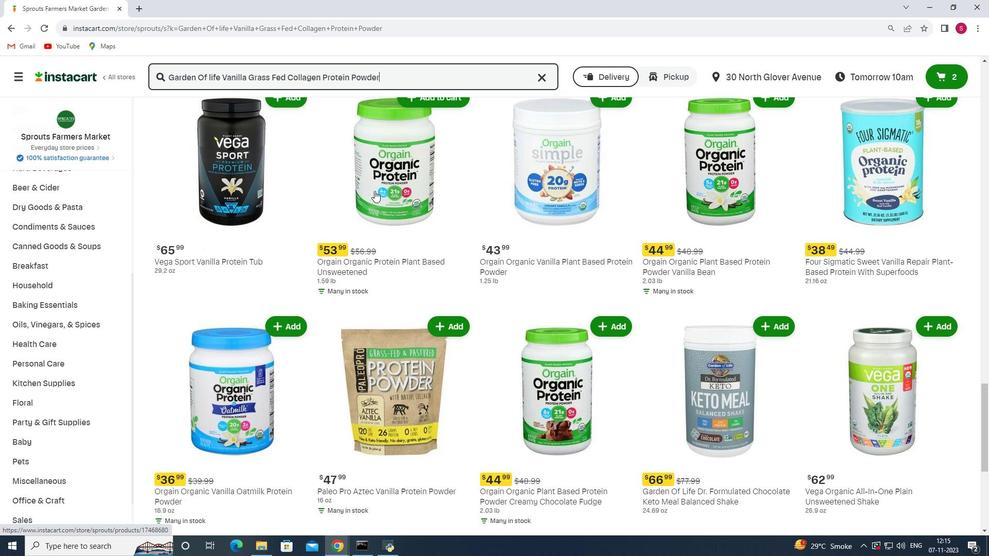 
Action: Mouse scrolled (374, 190) with delta (0, 0)
Screenshot: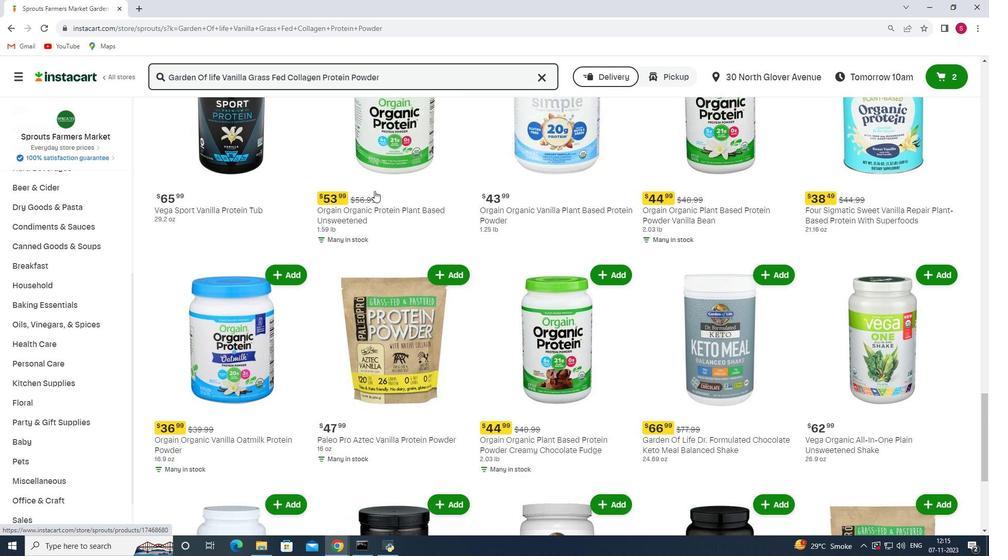 
Action: Mouse scrolled (374, 190) with delta (0, 0)
Screenshot: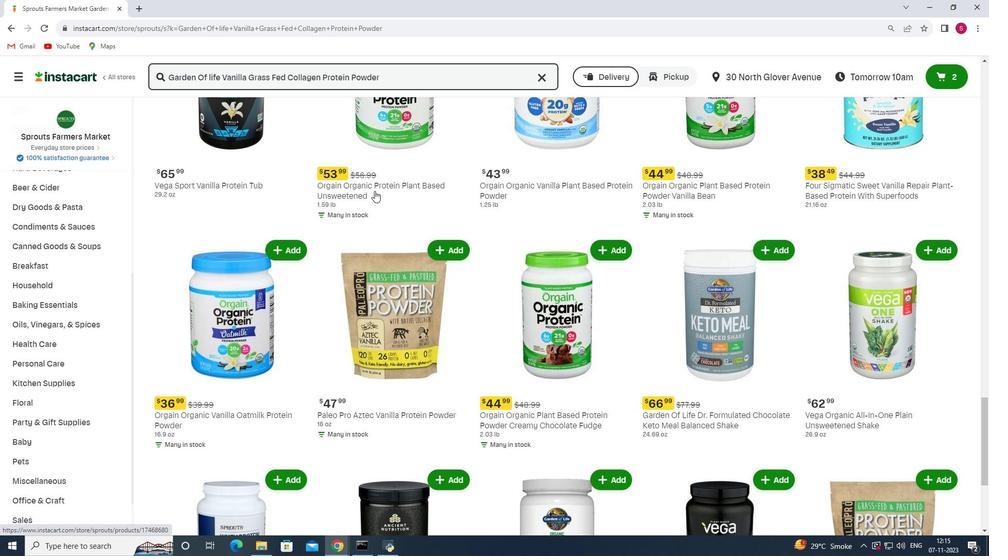 
Action: Mouse scrolled (374, 190) with delta (0, 0)
Screenshot: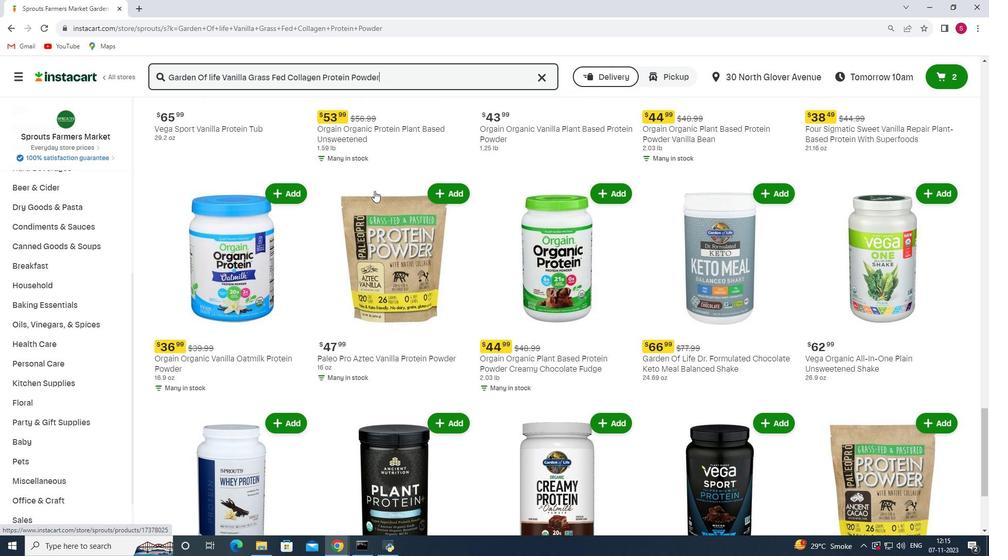 
Action: Mouse scrolled (374, 190) with delta (0, 0)
Screenshot: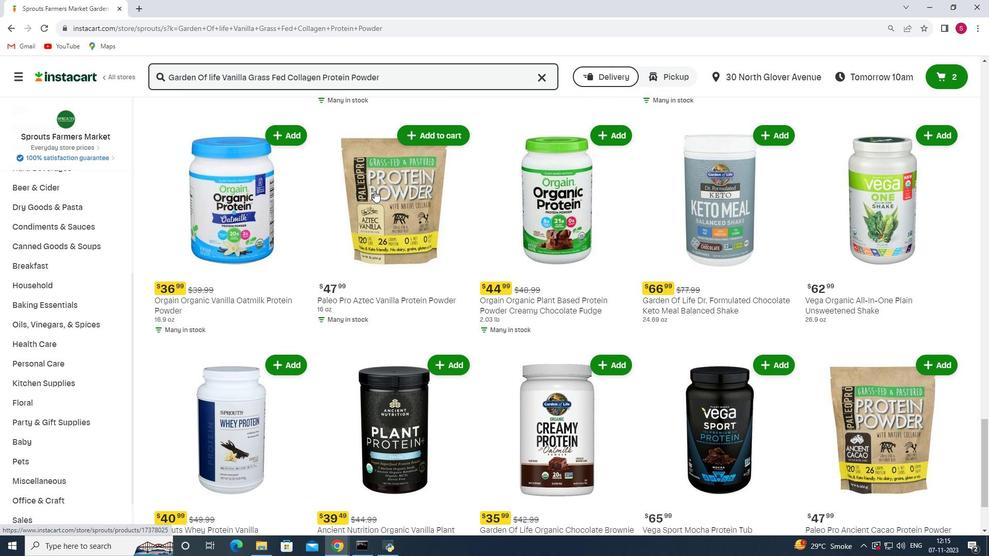 
Action: Mouse scrolled (374, 190) with delta (0, 0)
Screenshot: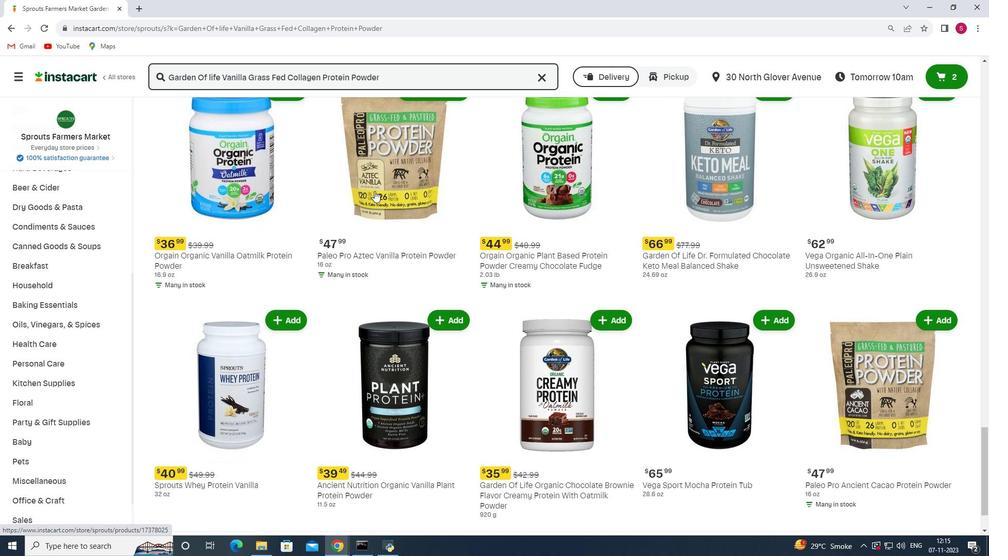 
Action: Mouse scrolled (374, 190) with delta (0, 0)
Screenshot: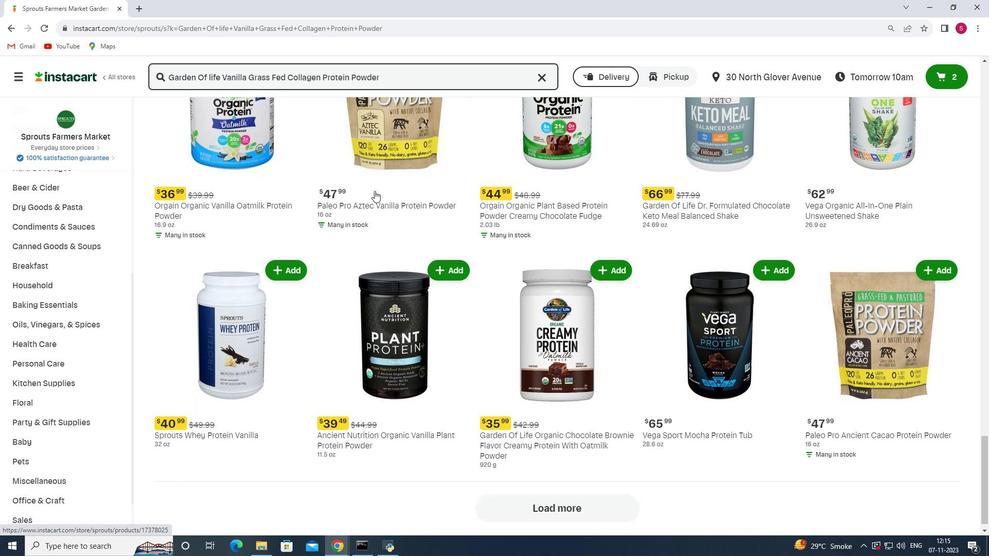 
Action: Mouse scrolled (374, 190) with delta (0, 0)
Screenshot: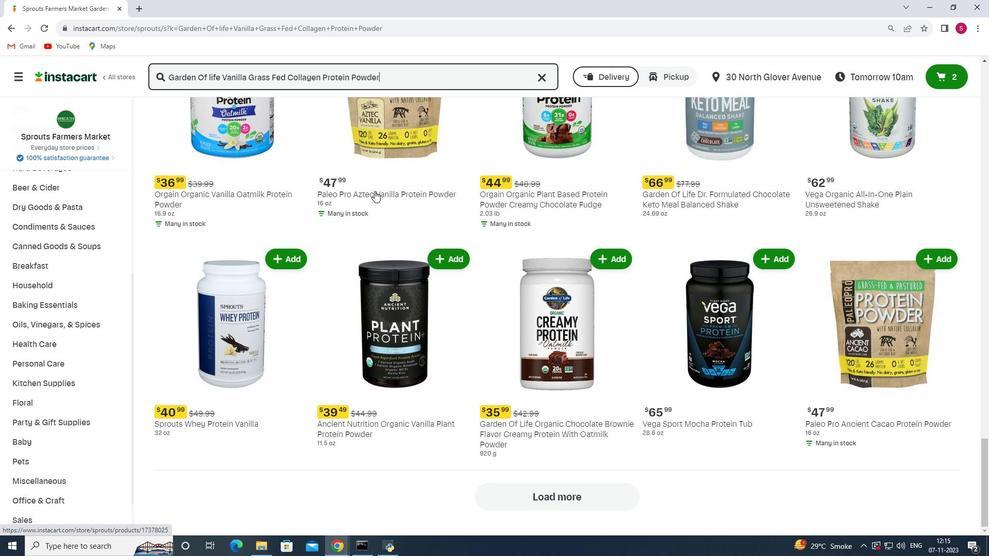 
Action: Mouse scrolled (374, 190) with delta (0, 0)
Screenshot: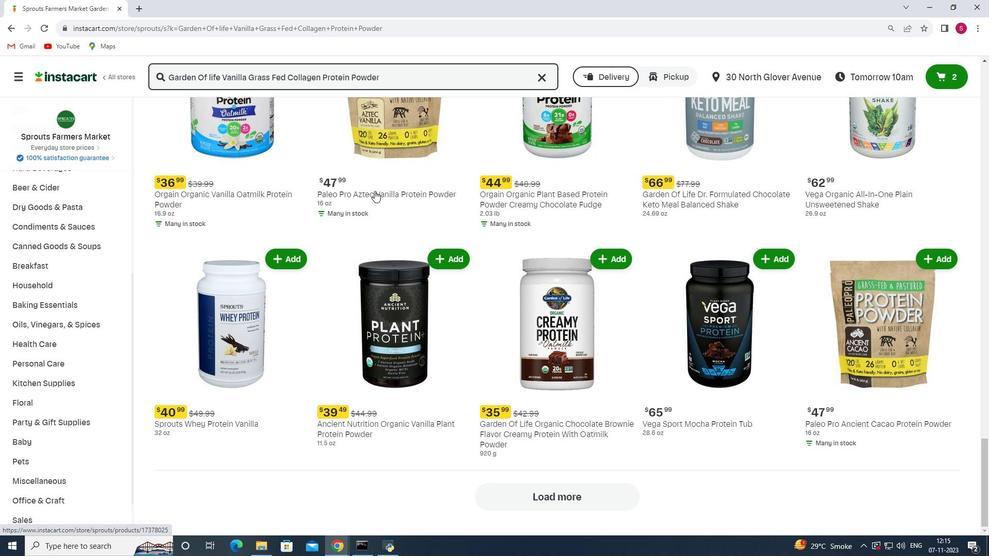 
Action: Mouse scrolled (374, 190) with delta (0, 0)
Screenshot: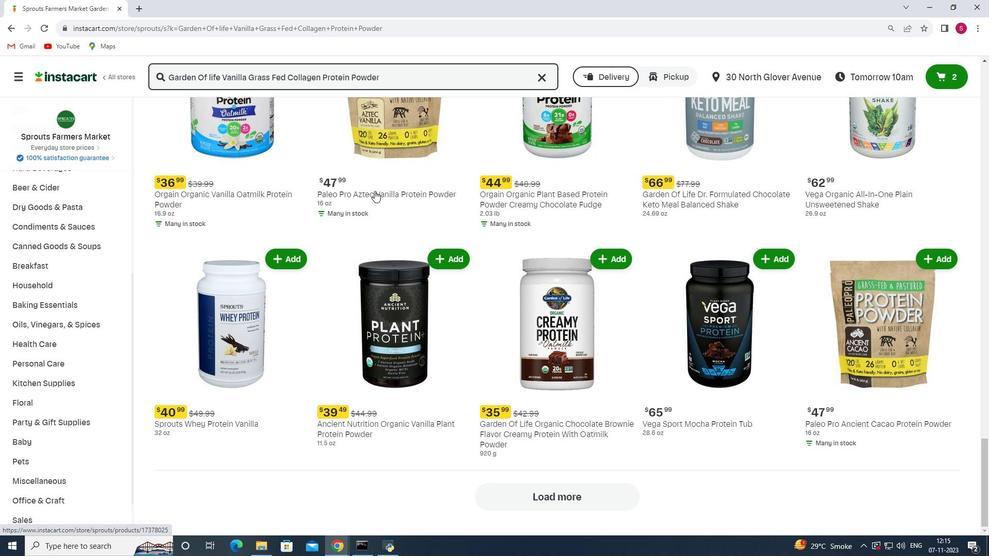 
Action: Mouse moved to (378, 218)
Screenshot: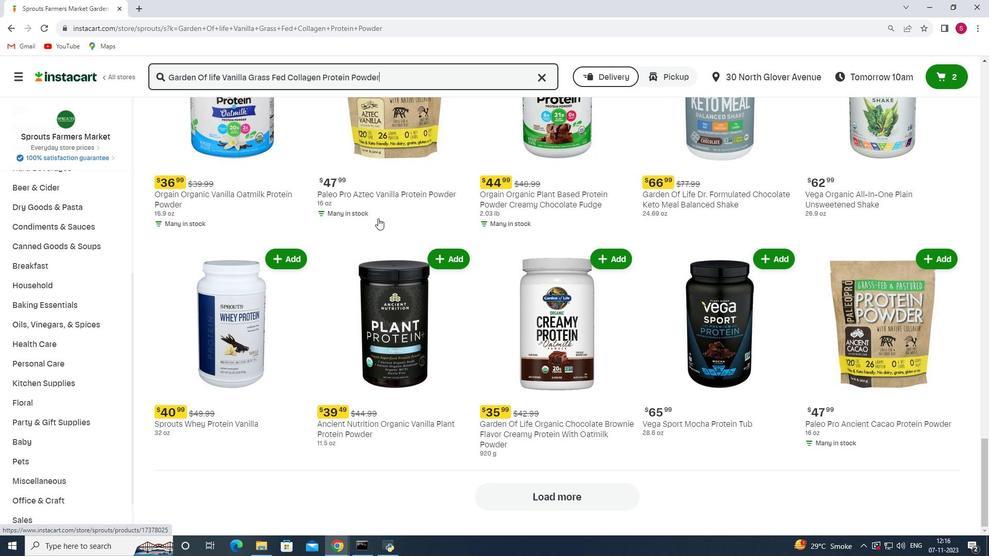 
Action: Mouse scrolled (378, 217) with delta (0, 0)
Screenshot: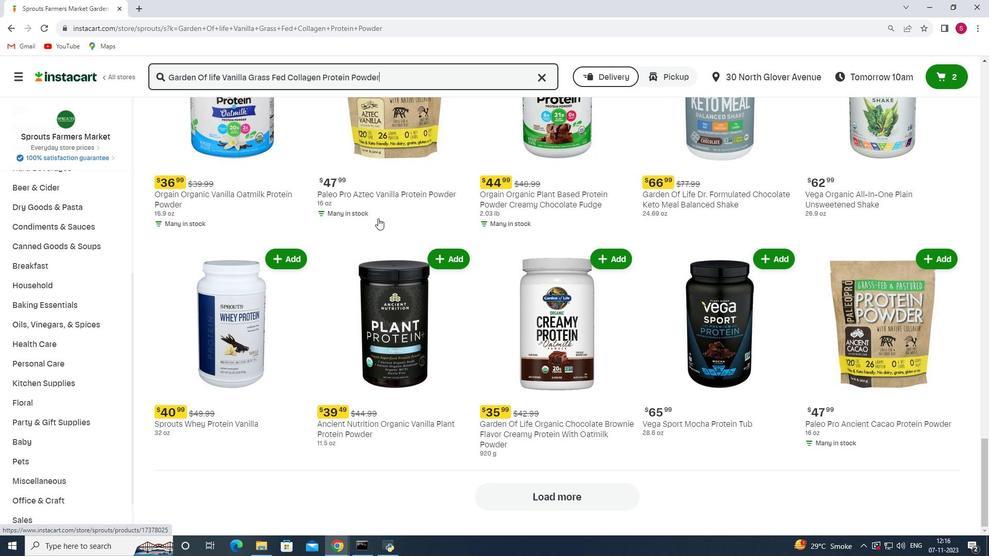 
